Task: Host a "Marketplace Feedback Forum" for discussions.
Action: Mouse pressed left at (970, 170)
Screenshot: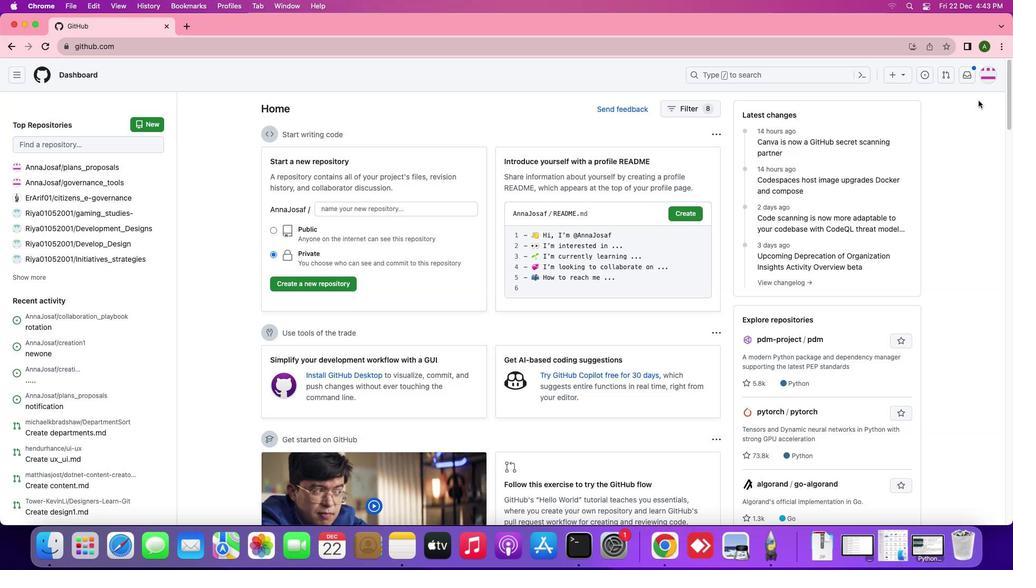 
Action: Mouse moved to (983, 76)
Screenshot: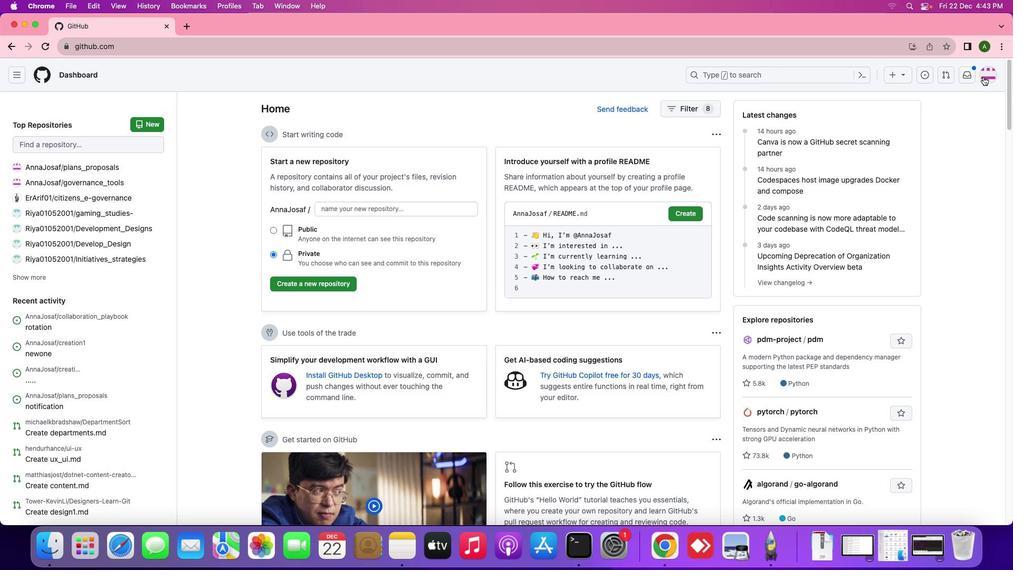 
Action: Mouse pressed left at (983, 76)
Screenshot: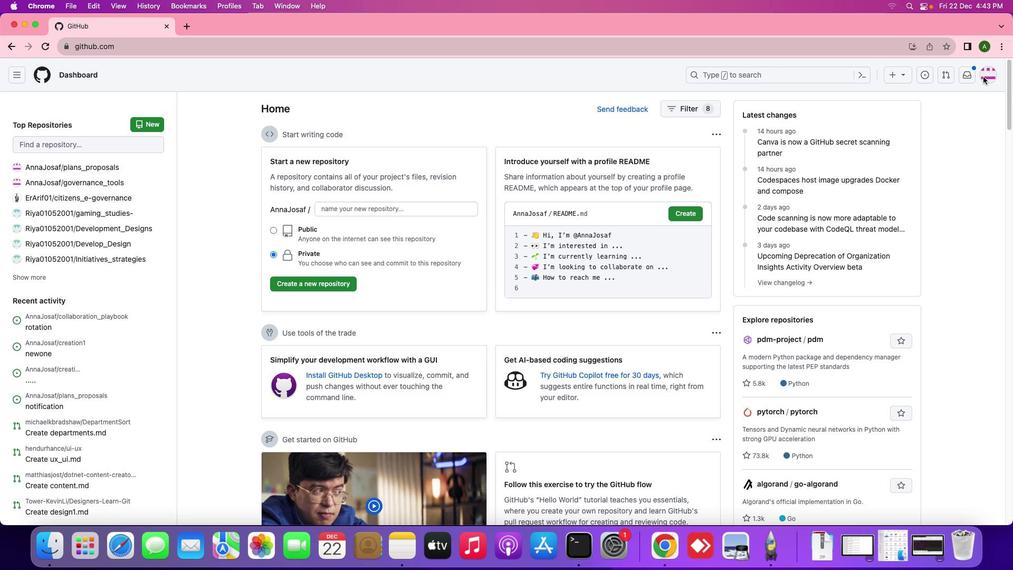 
Action: Mouse moved to (904, 168)
Screenshot: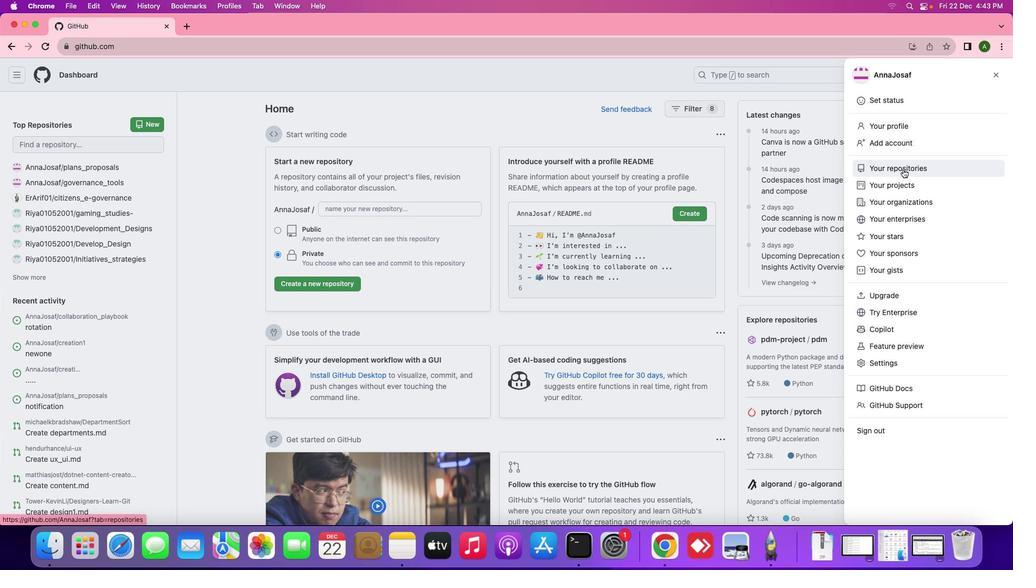 
Action: Mouse pressed left at (904, 168)
Screenshot: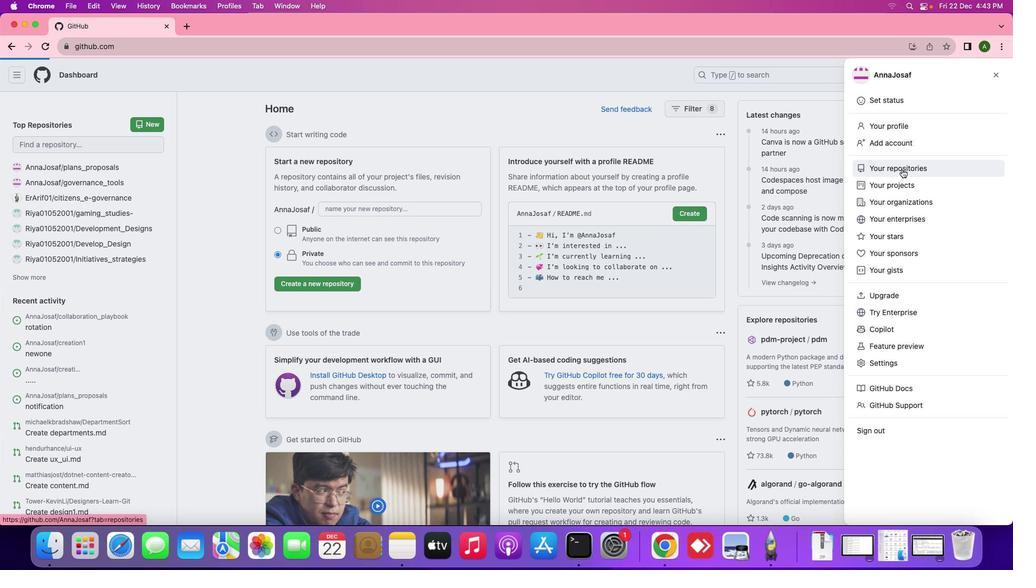 
Action: Mouse moved to (368, 301)
Screenshot: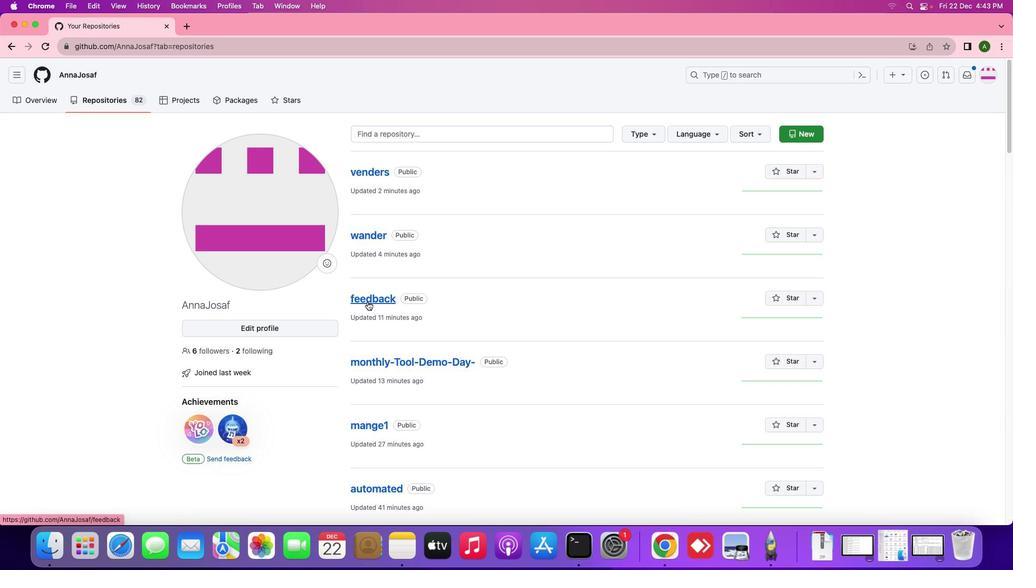
Action: Mouse pressed left at (368, 301)
Screenshot: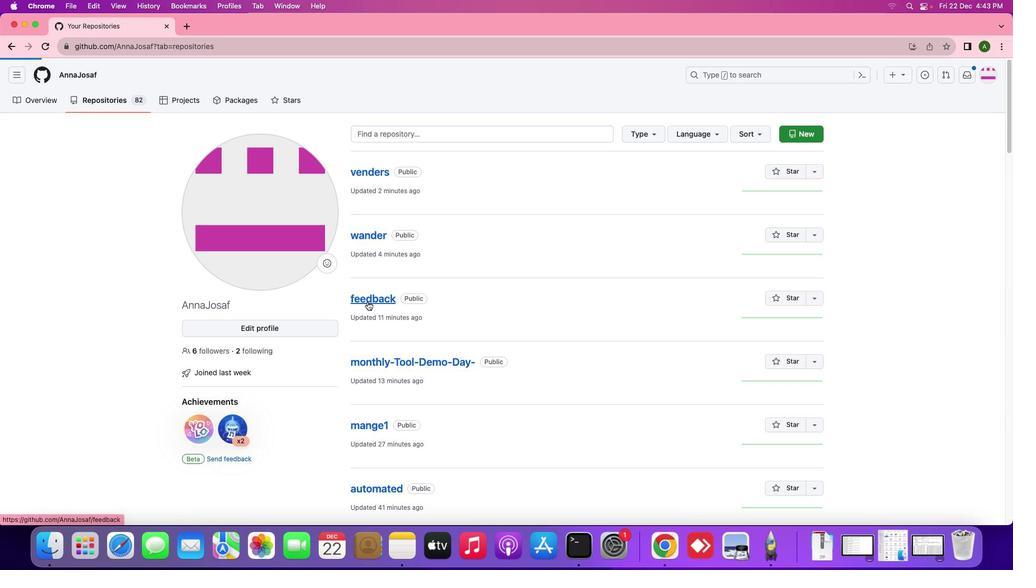 
Action: Mouse moved to (446, 102)
Screenshot: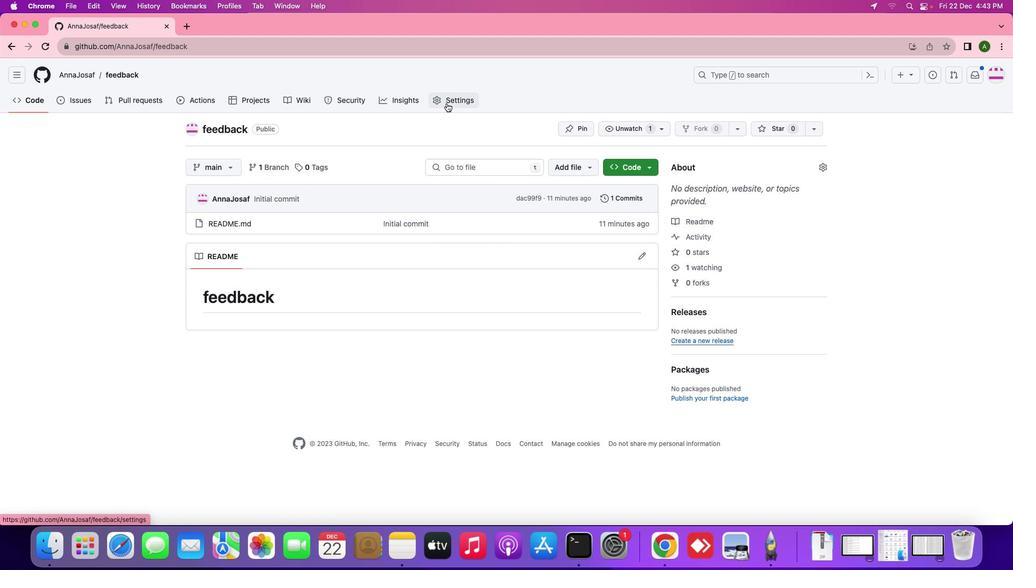 
Action: Mouse pressed left at (446, 102)
Screenshot: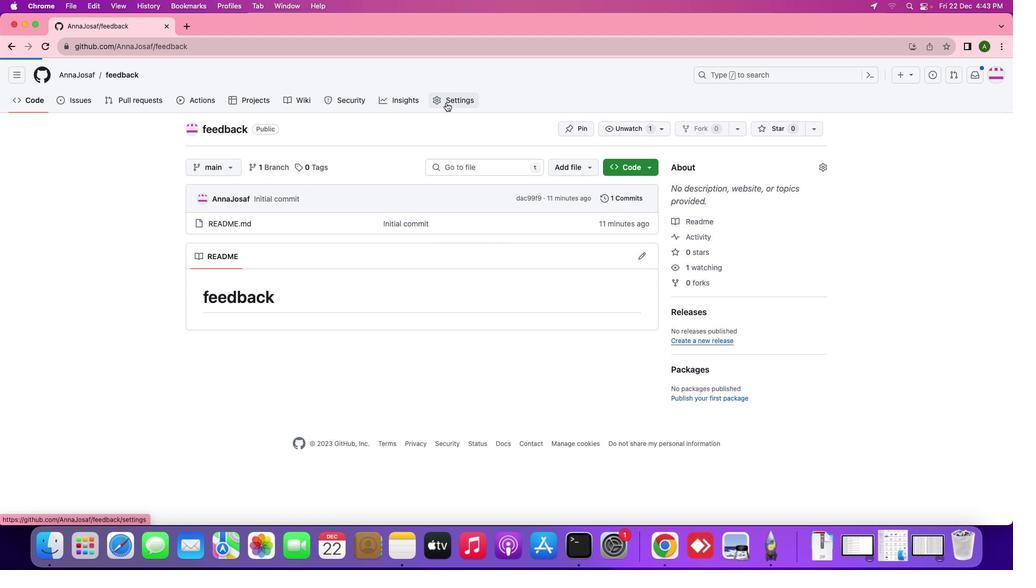 
Action: Mouse moved to (432, 413)
Screenshot: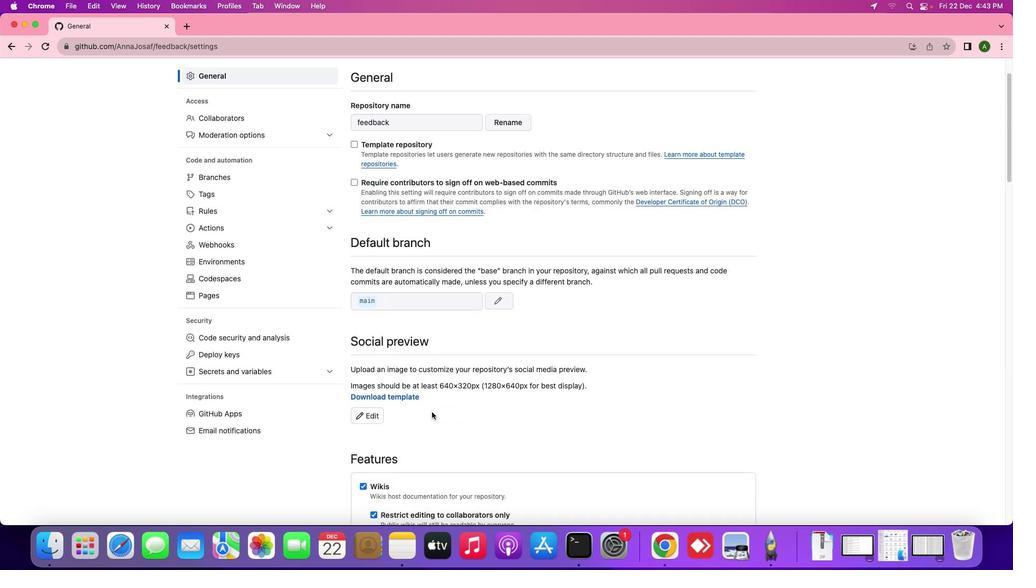 
Action: Mouse scrolled (432, 413) with delta (0, 0)
Screenshot: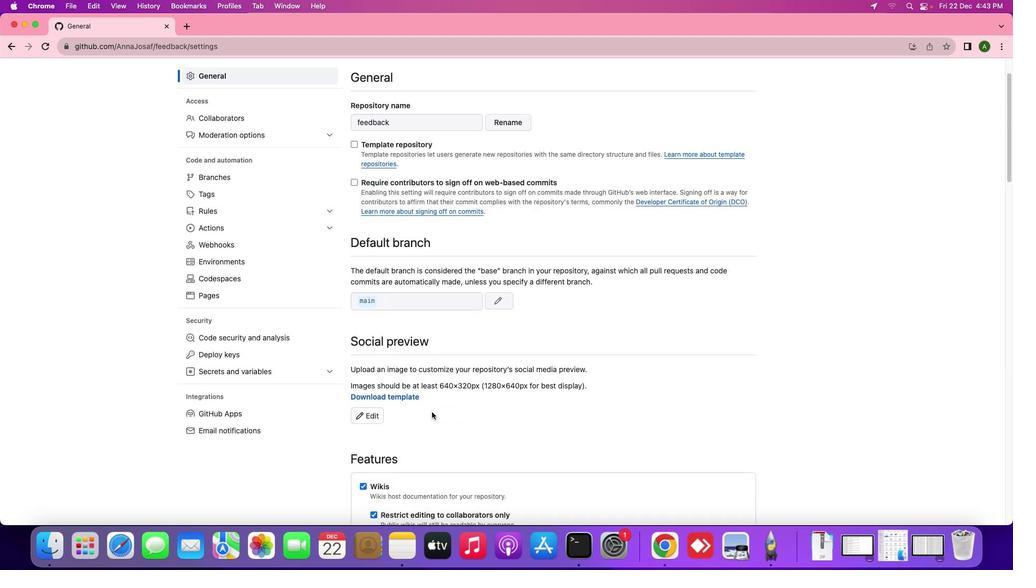
Action: Mouse moved to (432, 412)
Screenshot: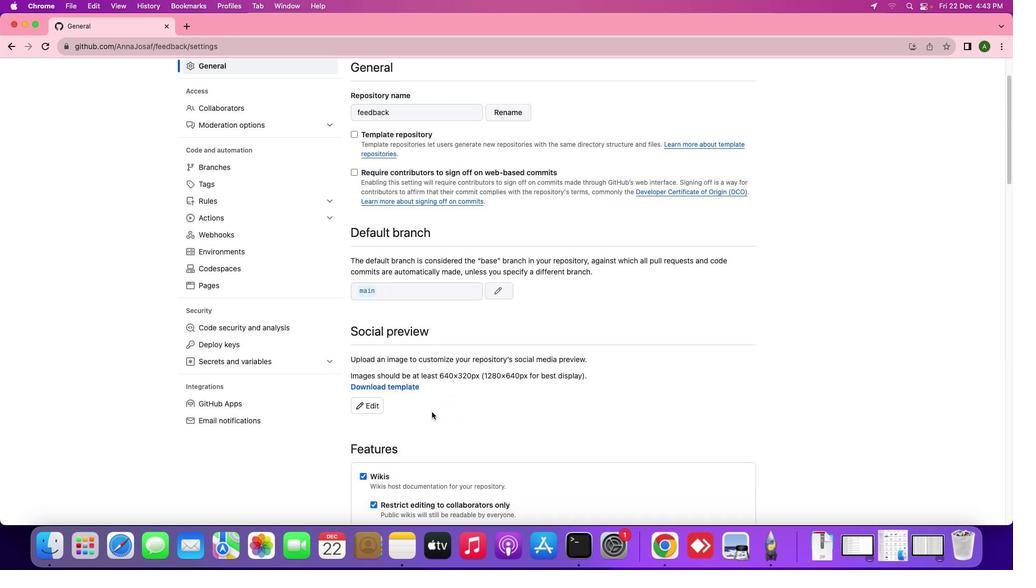 
Action: Mouse scrolled (432, 412) with delta (0, 0)
Screenshot: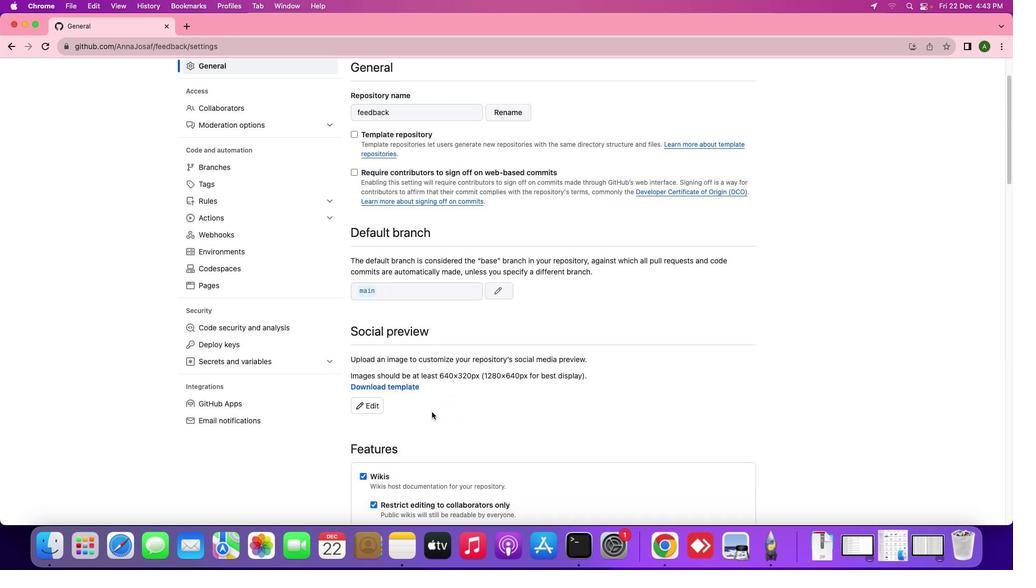 
Action: Mouse moved to (432, 412)
Screenshot: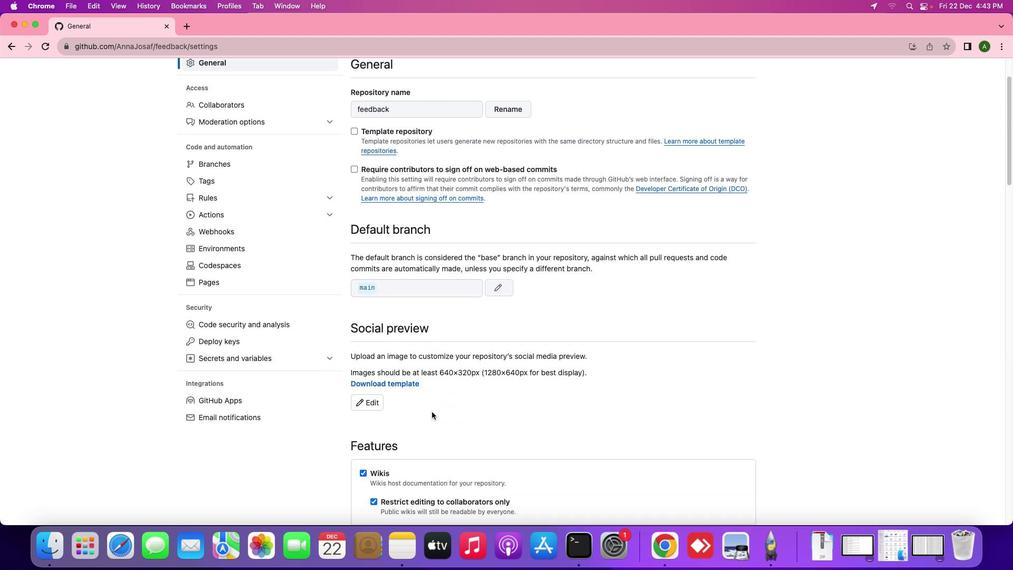 
Action: Mouse scrolled (432, 412) with delta (0, -1)
Screenshot: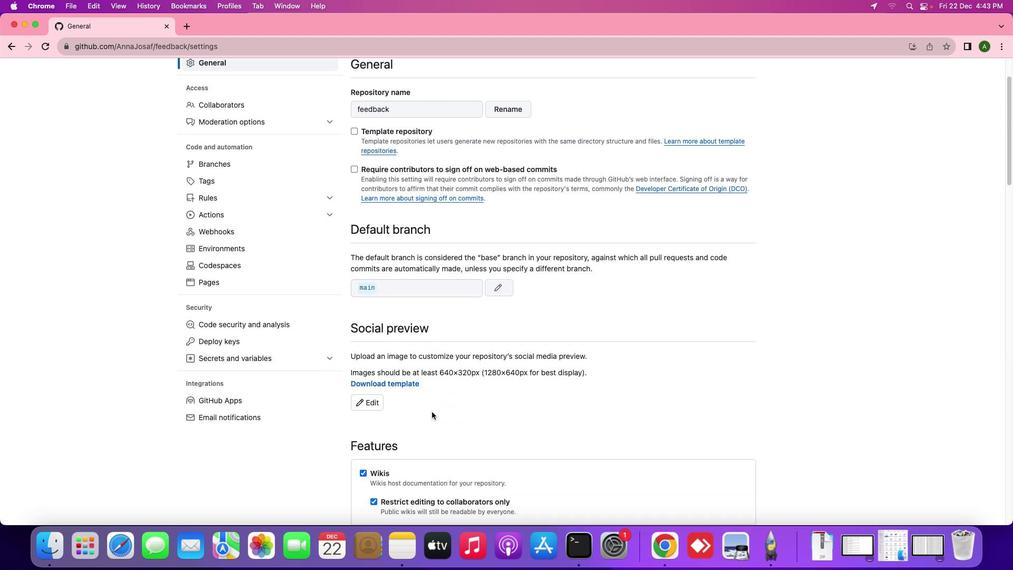 
Action: Mouse moved to (432, 409)
Screenshot: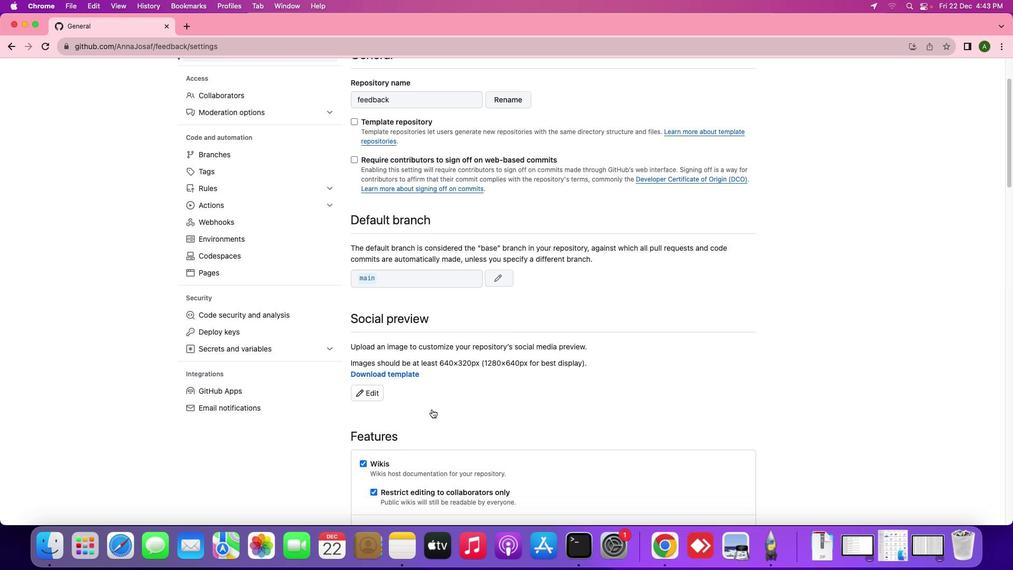 
Action: Mouse scrolled (432, 409) with delta (0, 0)
Screenshot: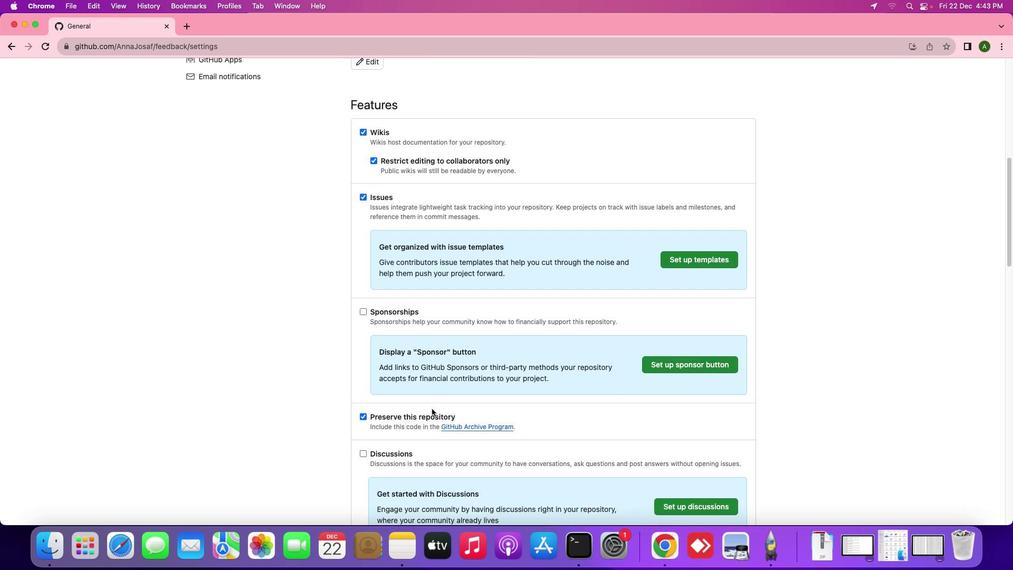 
Action: Mouse scrolled (432, 409) with delta (0, 0)
Screenshot: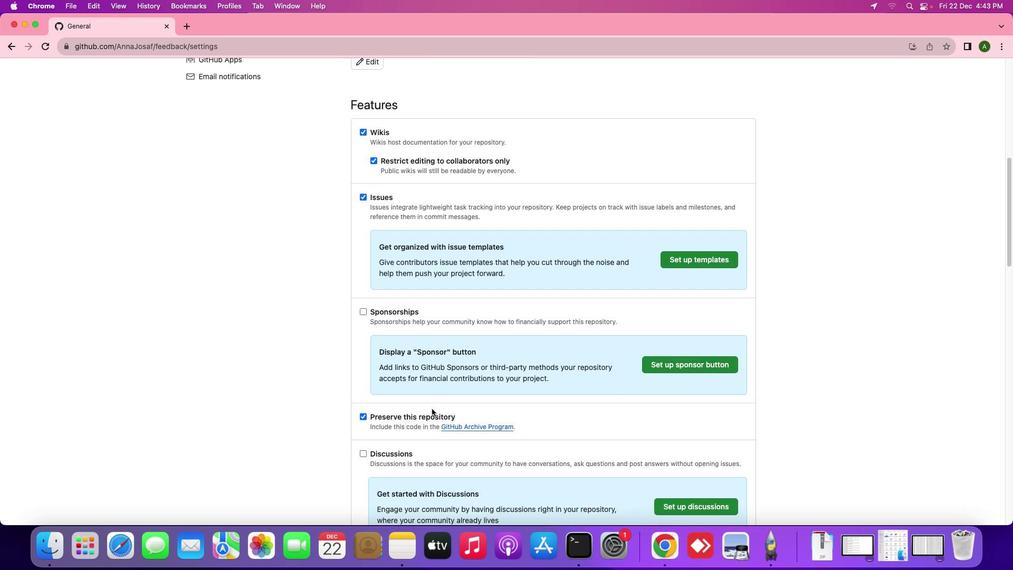 
Action: Mouse scrolled (432, 409) with delta (0, -1)
Screenshot: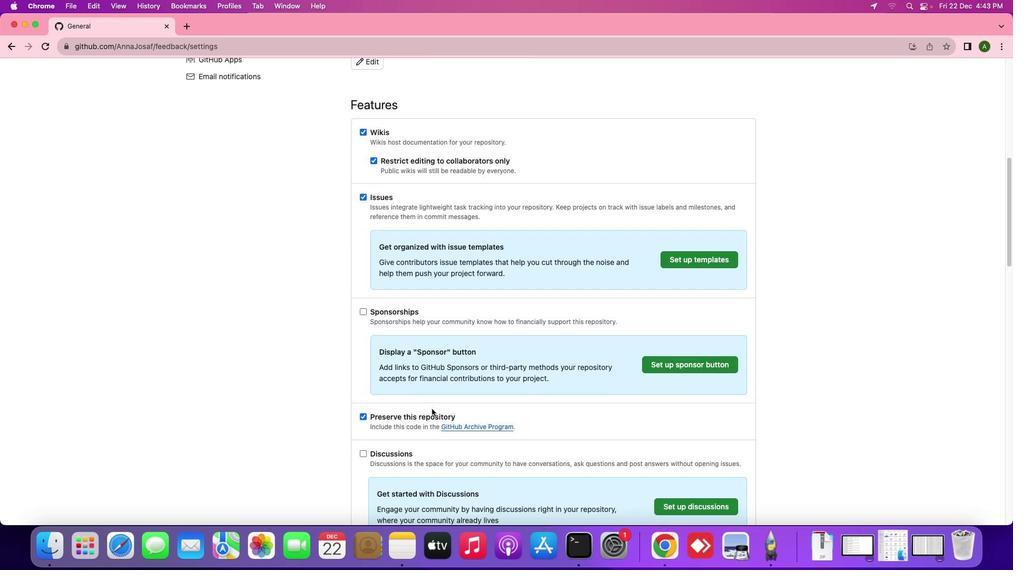 
Action: Mouse scrolled (432, 409) with delta (0, -2)
Screenshot: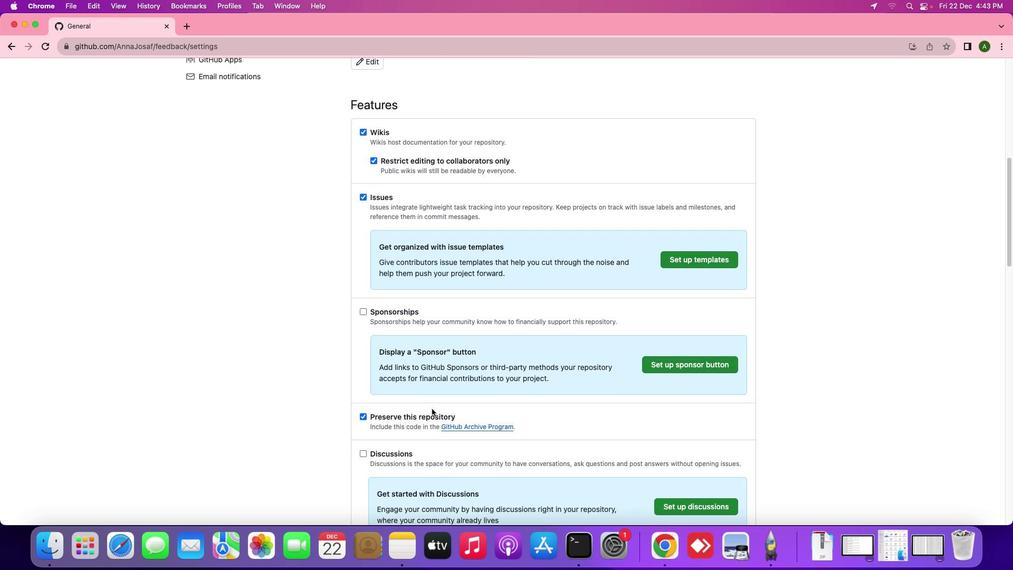 
Action: Mouse scrolled (432, 409) with delta (0, -2)
Screenshot: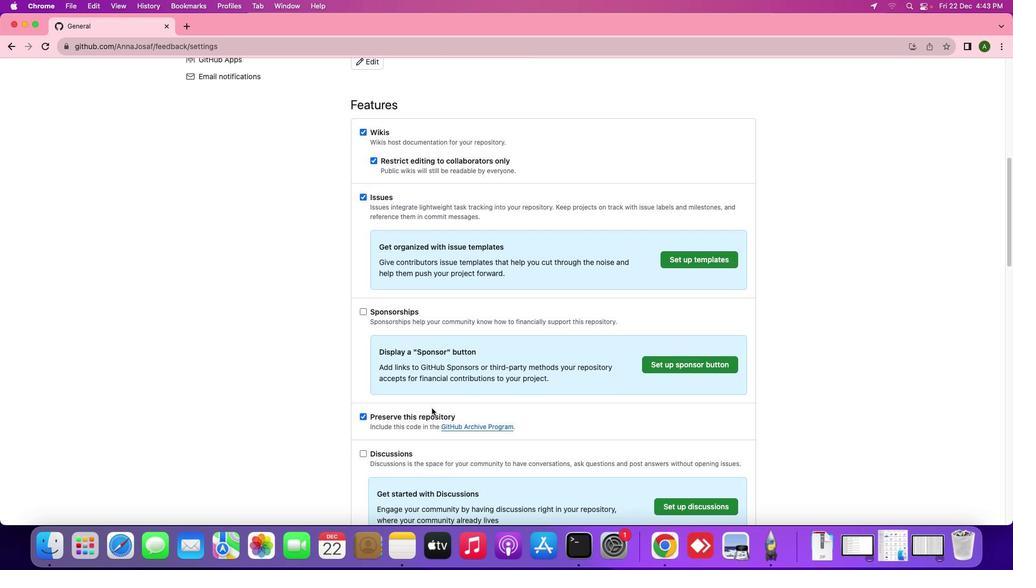 
Action: Mouse moved to (410, 359)
Screenshot: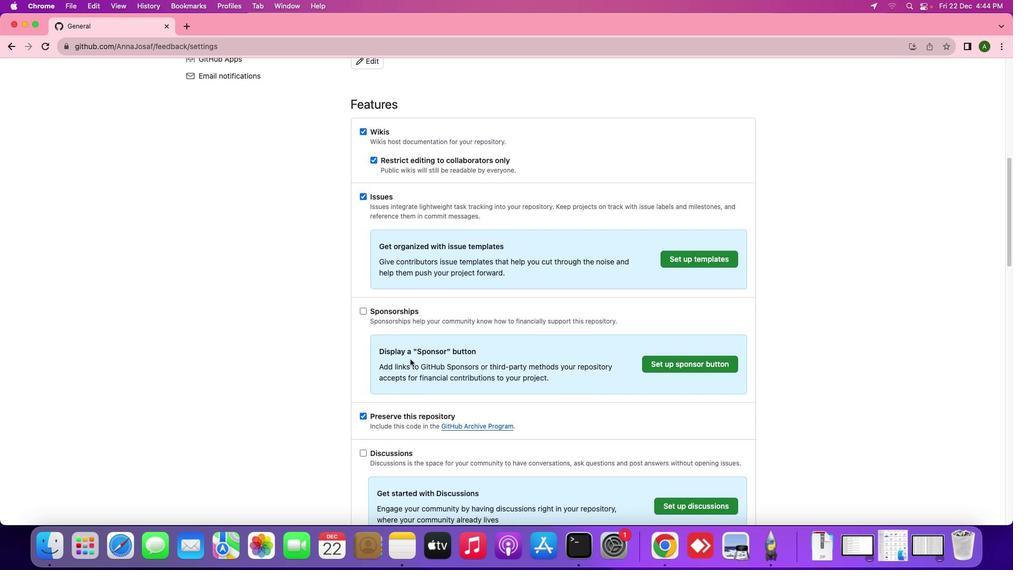 
Action: Mouse scrolled (410, 359) with delta (0, 0)
Screenshot: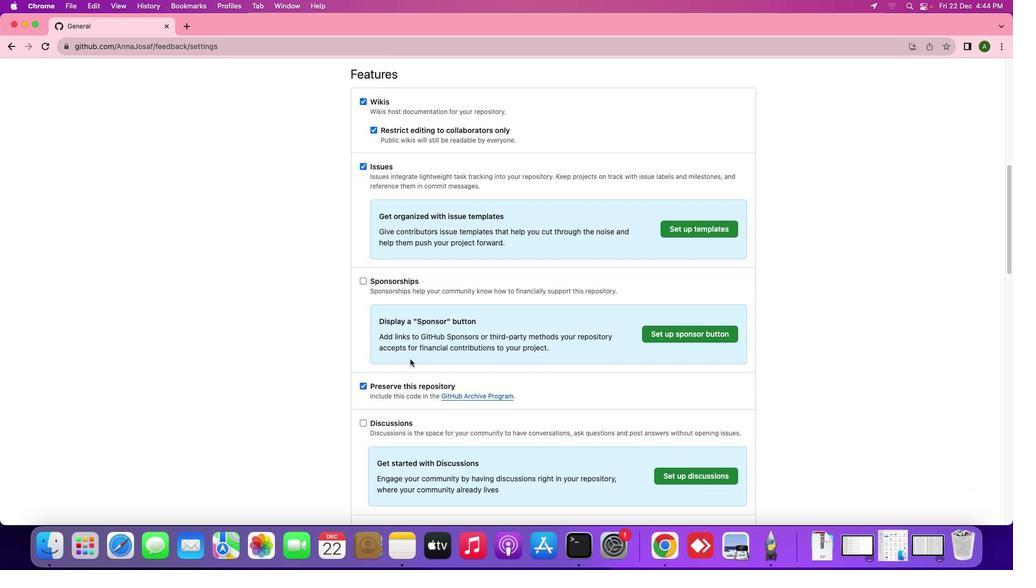 
Action: Mouse scrolled (410, 359) with delta (0, 0)
Screenshot: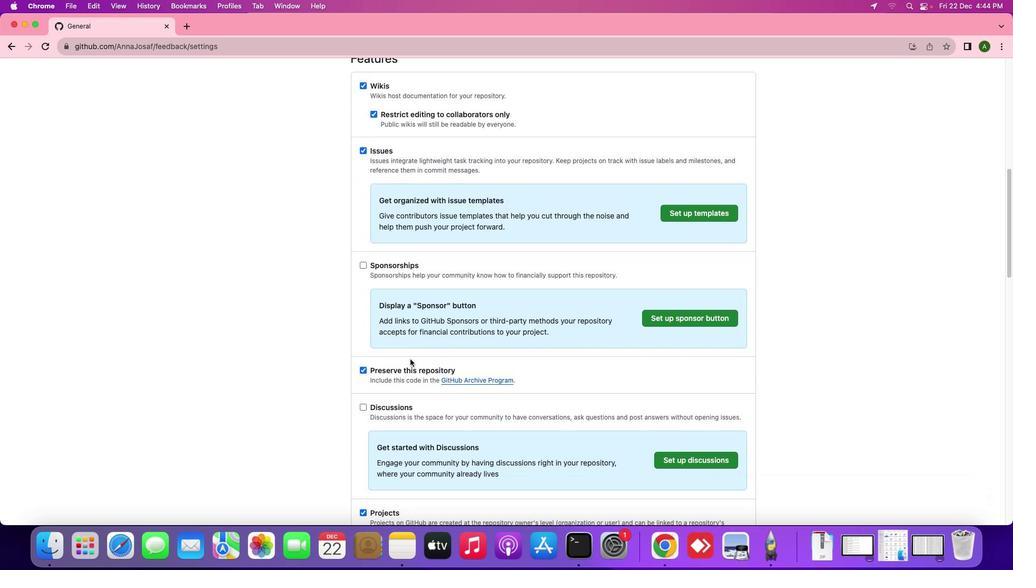 
Action: Mouse scrolled (410, 359) with delta (0, 0)
Screenshot: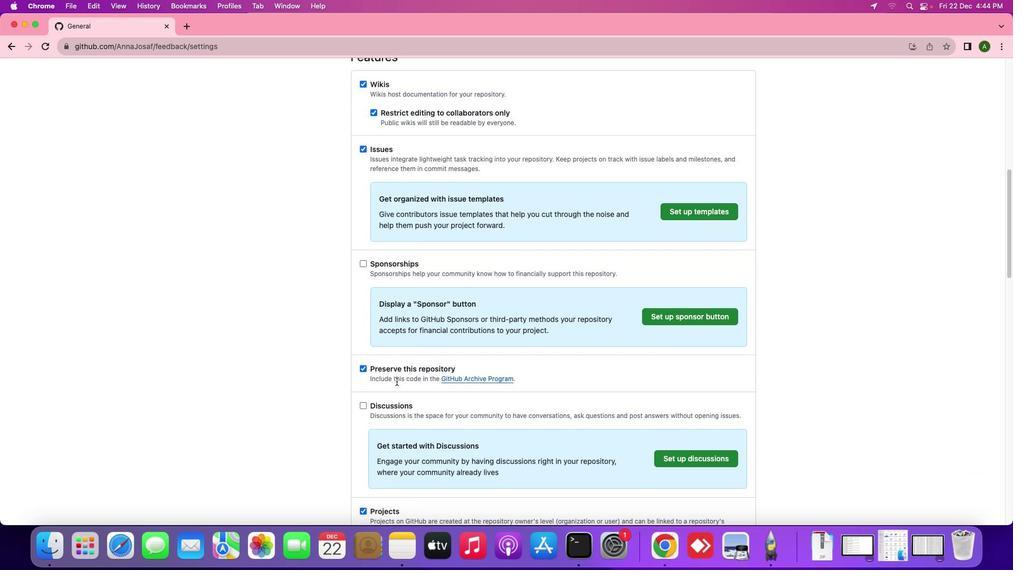 
Action: Mouse moved to (361, 405)
Screenshot: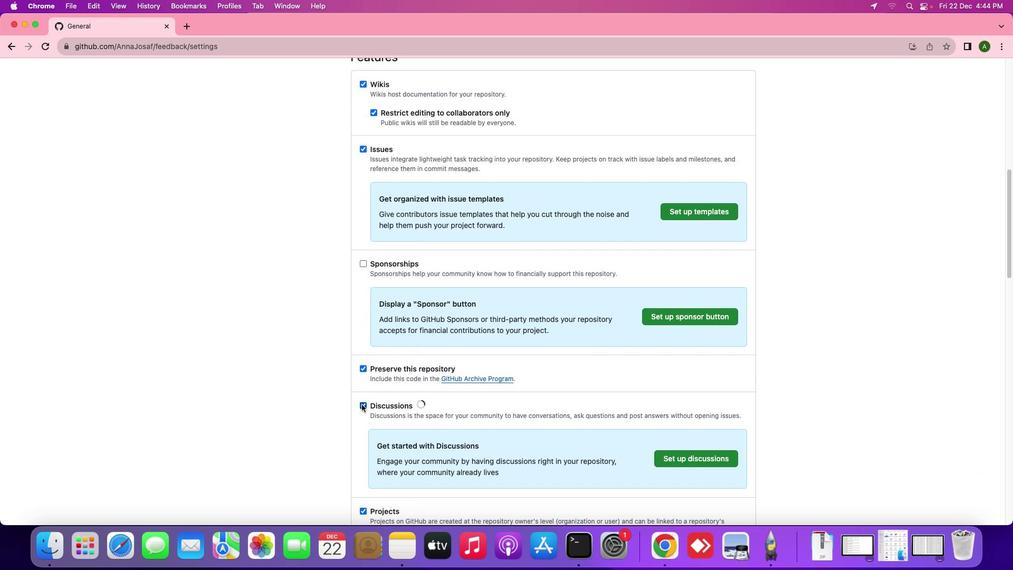 
Action: Mouse pressed left at (361, 405)
Screenshot: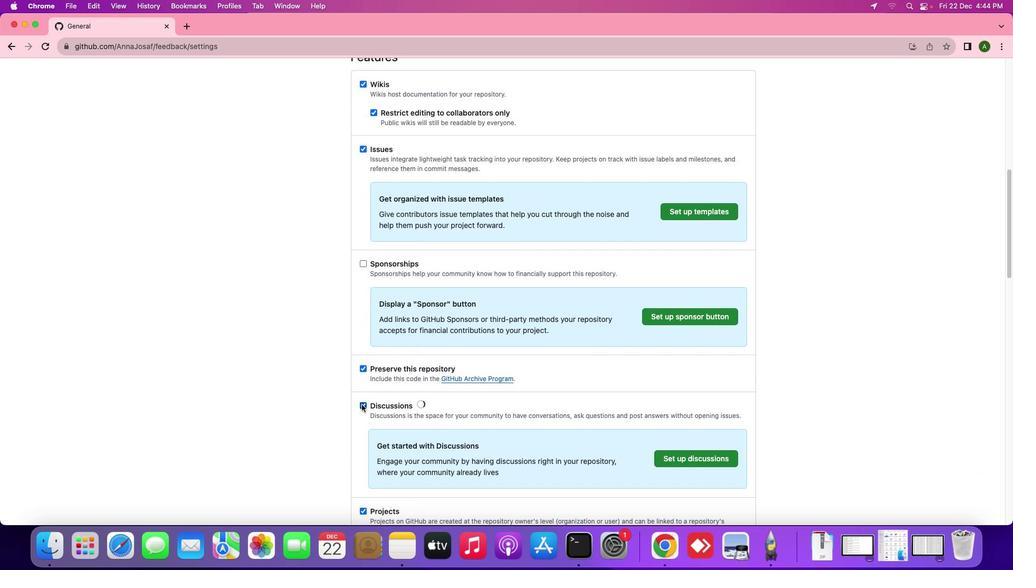 
Action: Mouse moved to (407, 388)
Screenshot: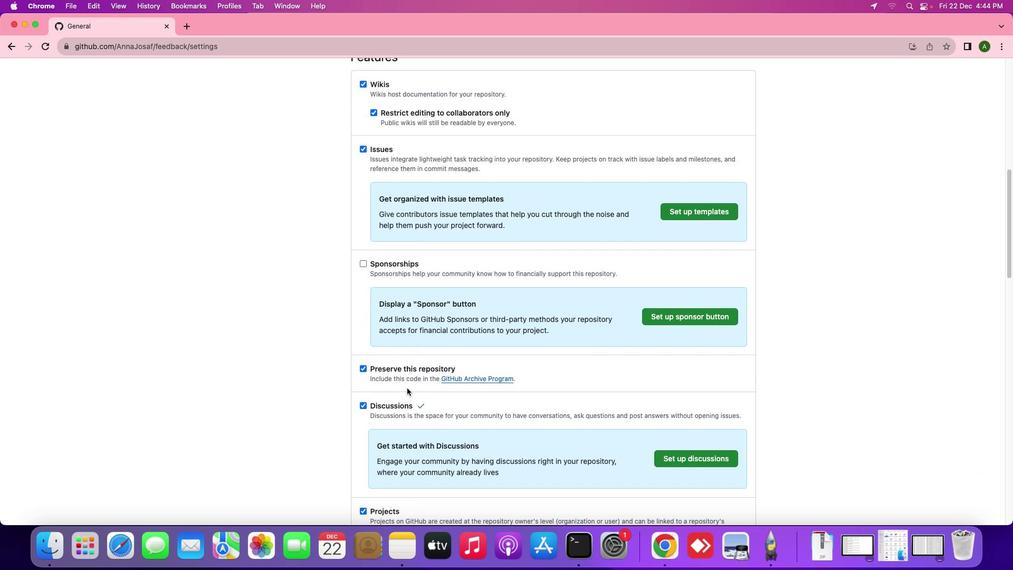 
Action: Mouse scrolled (407, 388) with delta (0, 0)
Screenshot: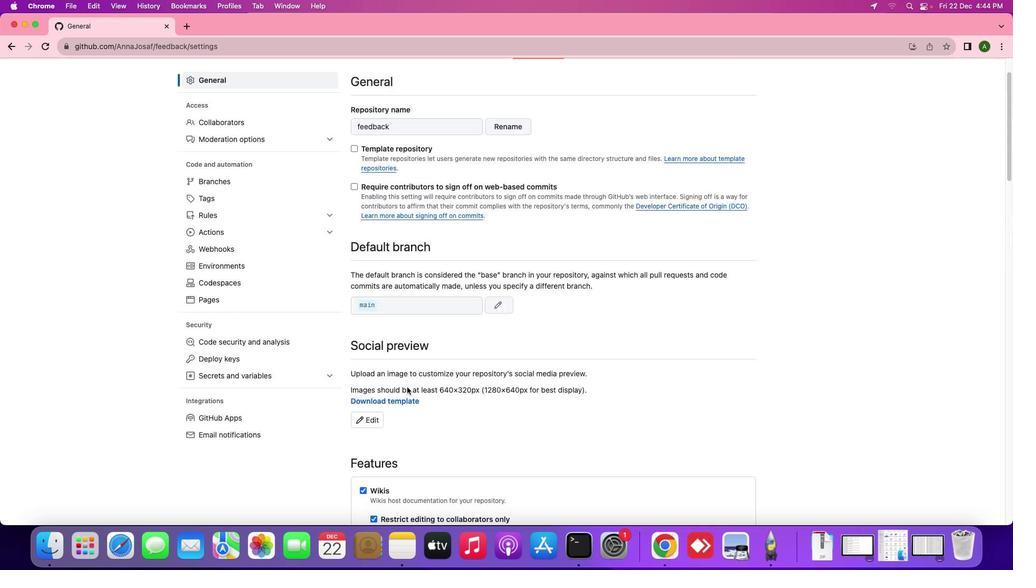 
Action: Mouse scrolled (407, 388) with delta (0, 0)
Screenshot: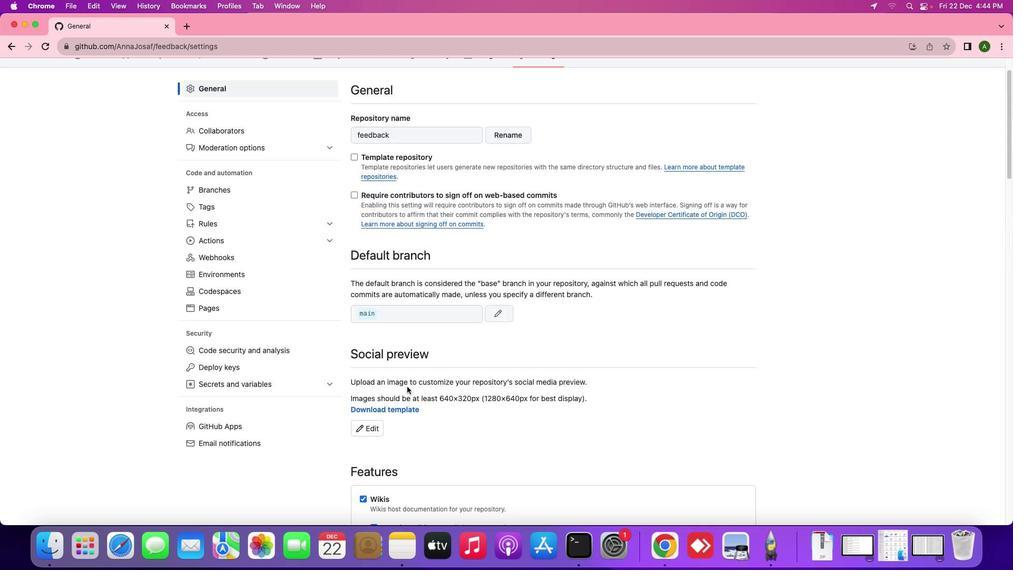 
Action: Mouse scrolled (407, 388) with delta (0, 1)
Screenshot: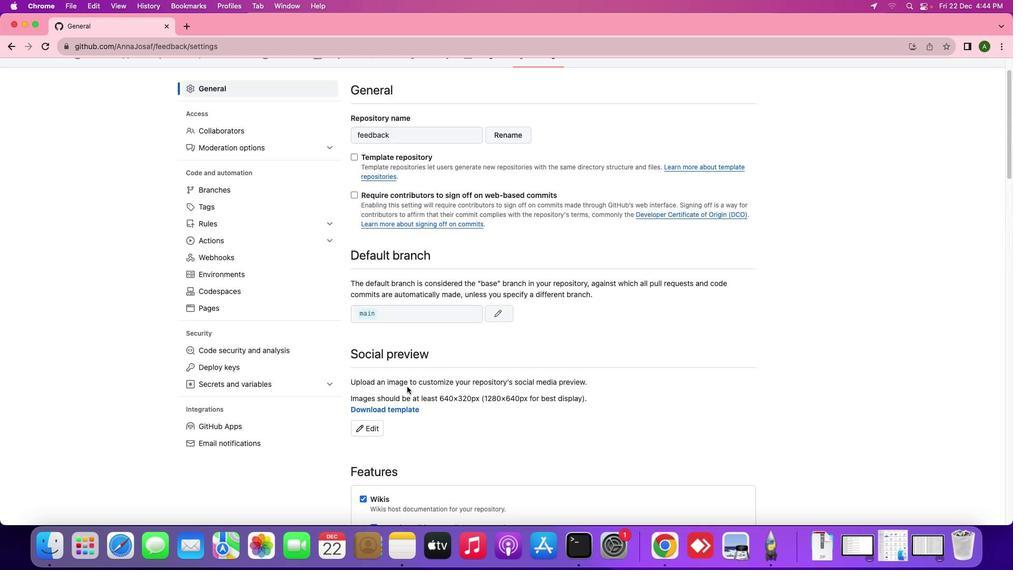 
Action: Mouse scrolled (407, 388) with delta (0, 2)
Screenshot: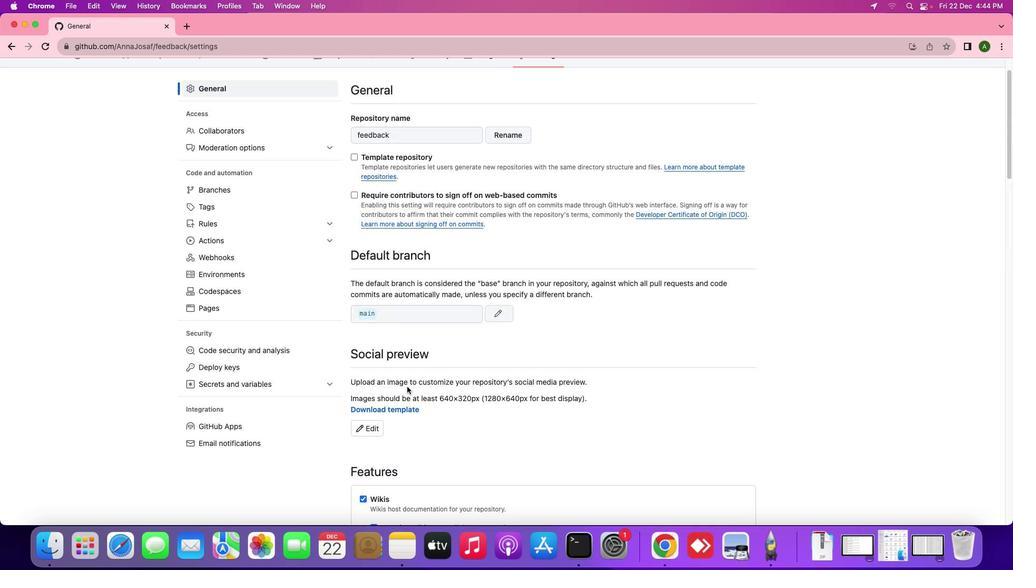 
Action: Mouse scrolled (407, 388) with delta (0, 2)
Screenshot: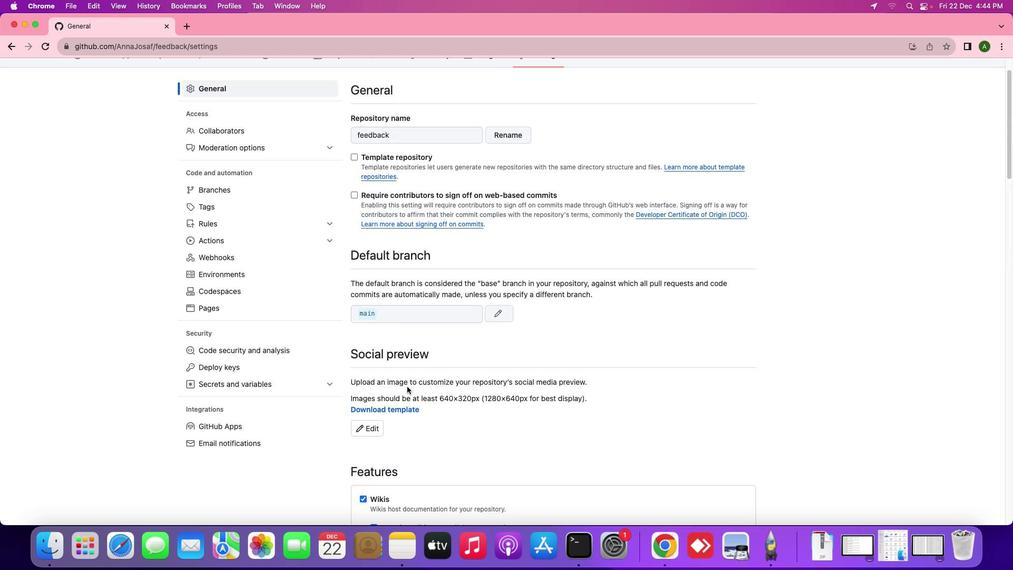 
Action: Mouse scrolled (407, 388) with delta (0, 3)
Screenshot: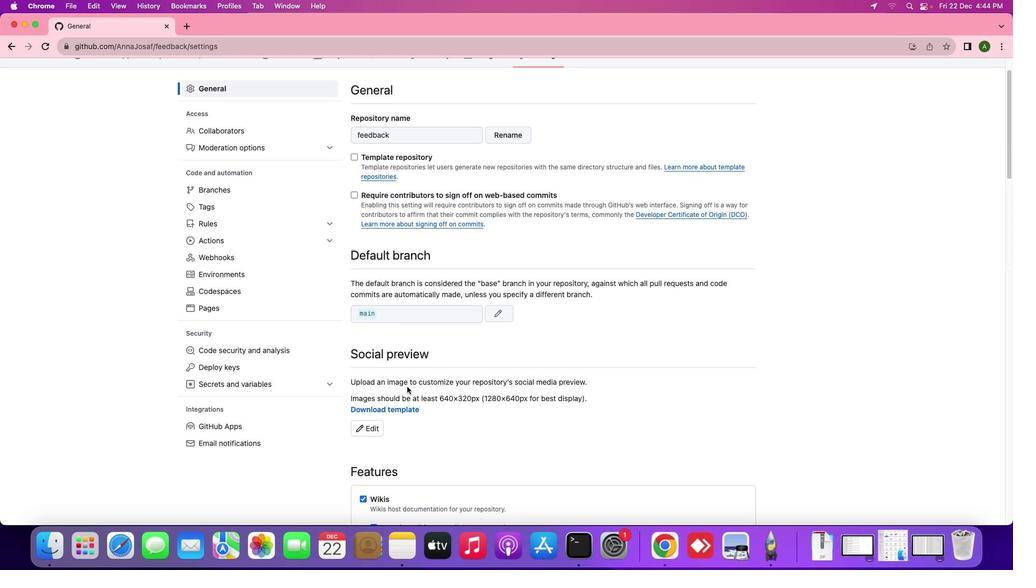 
Action: Mouse moved to (407, 387)
Screenshot: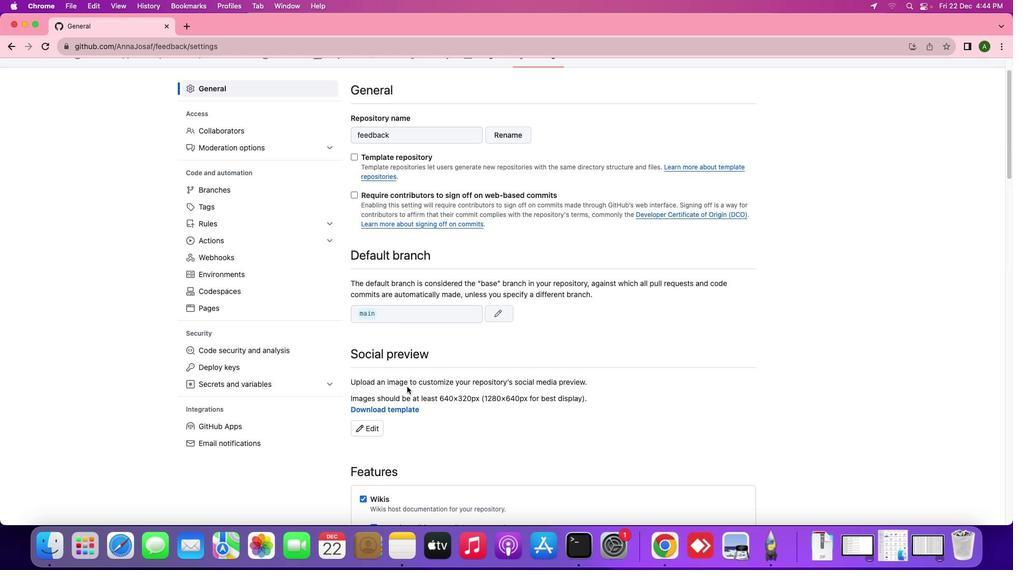 
Action: Mouse scrolled (407, 387) with delta (0, 0)
Screenshot: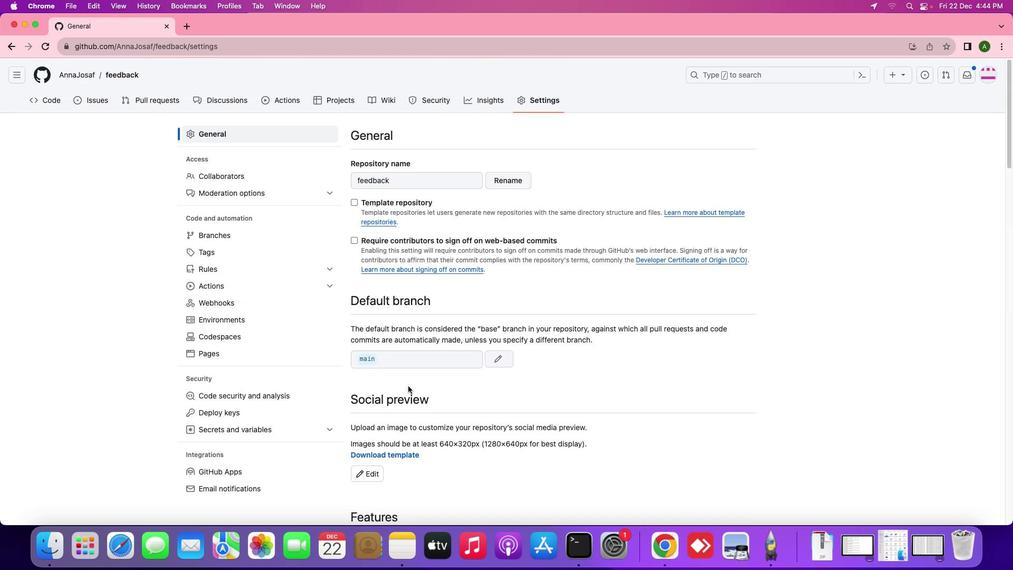 
Action: Mouse scrolled (407, 387) with delta (0, 0)
Screenshot: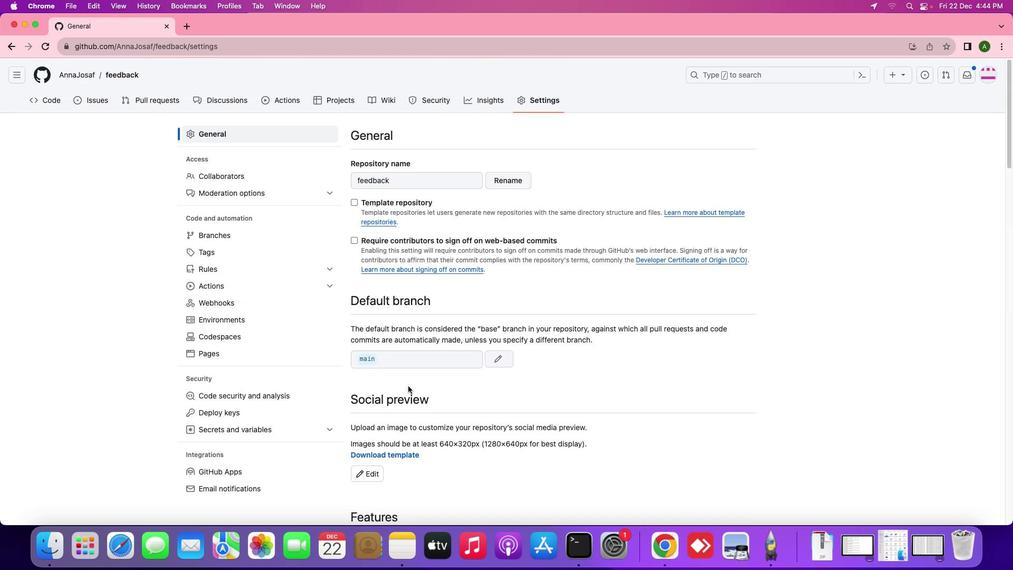 
Action: Mouse scrolled (407, 387) with delta (0, 2)
Screenshot: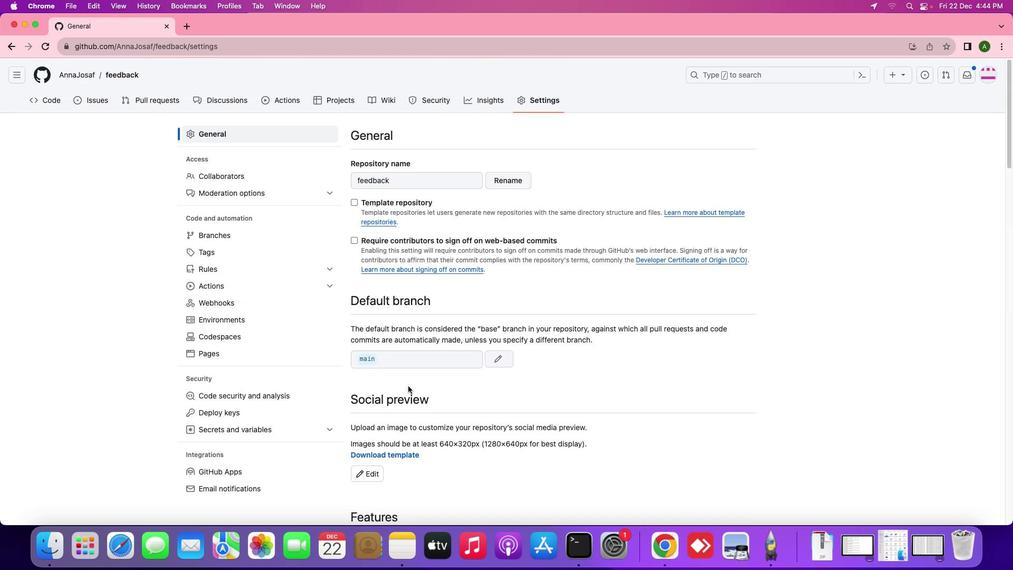
Action: Mouse scrolled (407, 387) with delta (0, 2)
Screenshot: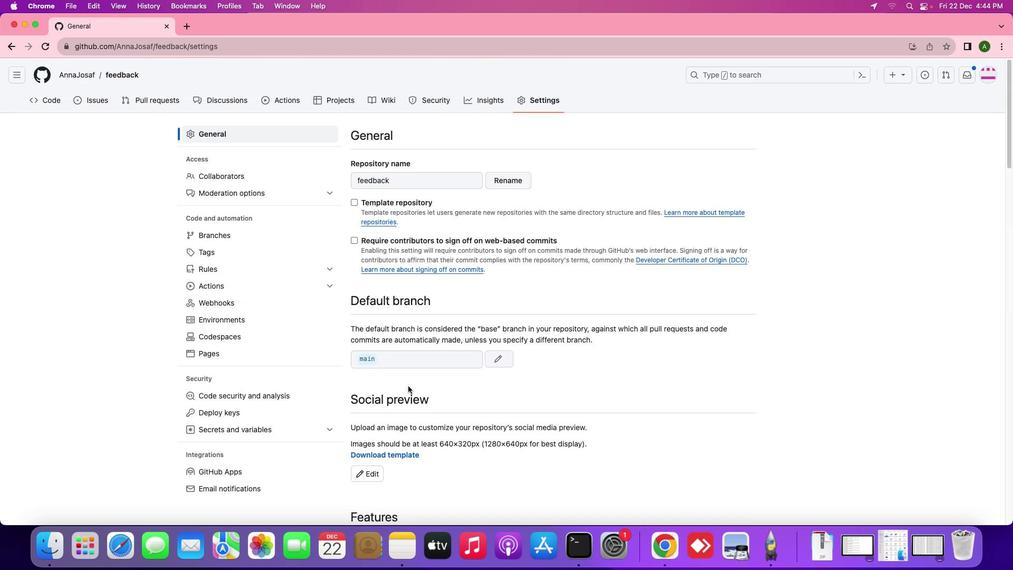 
Action: Mouse scrolled (407, 387) with delta (0, 3)
Screenshot: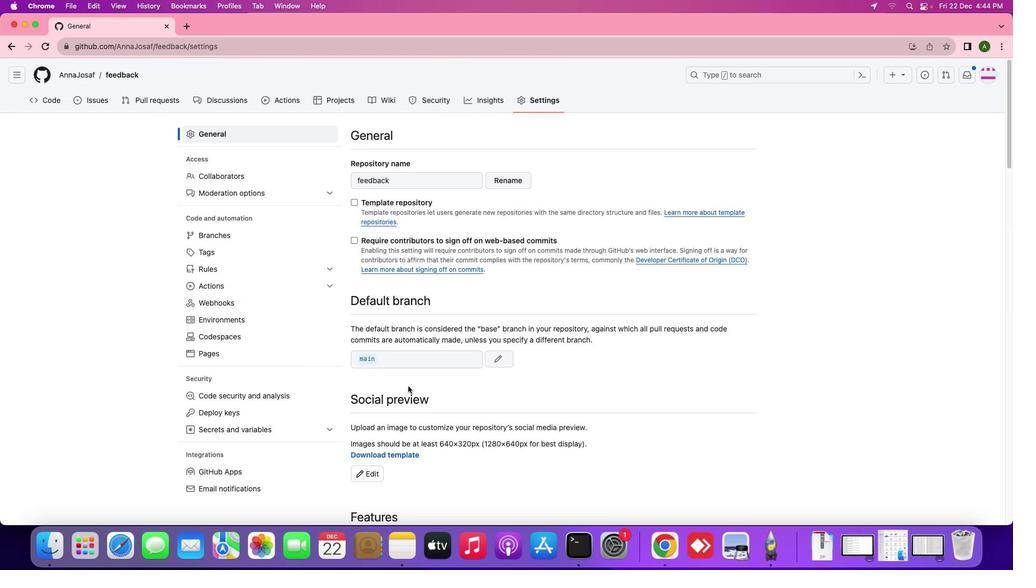 
Action: Mouse moved to (407, 387)
Screenshot: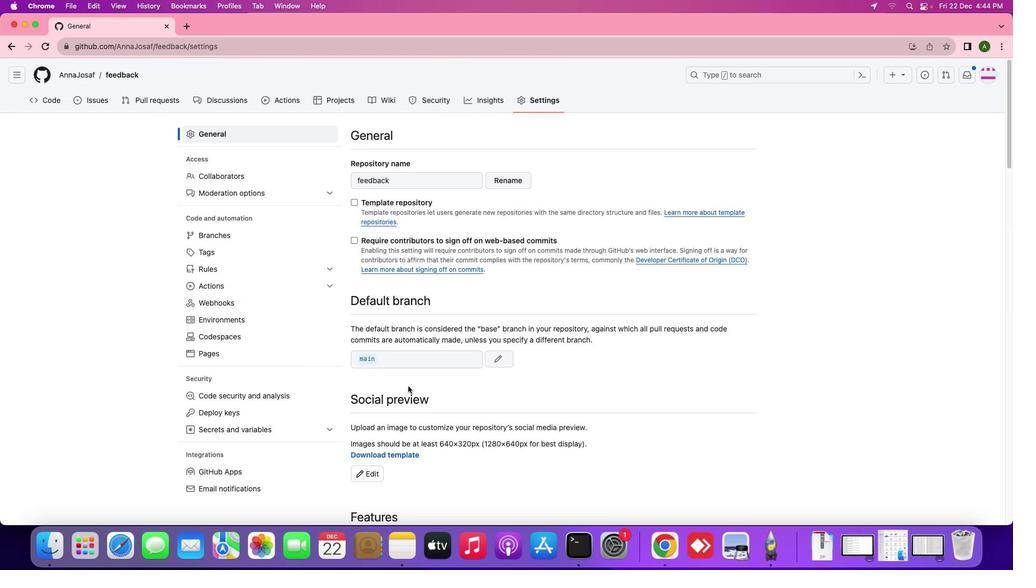 
Action: Mouse scrolled (407, 387) with delta (0, 4)
Screenshot: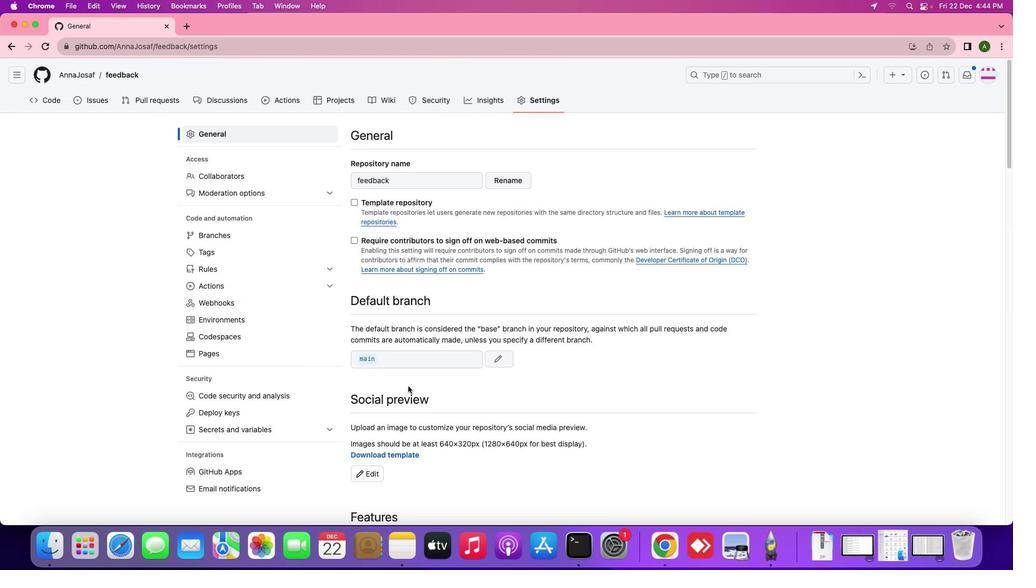 
Action: Mouse moved to (219, 103)
Screenshot: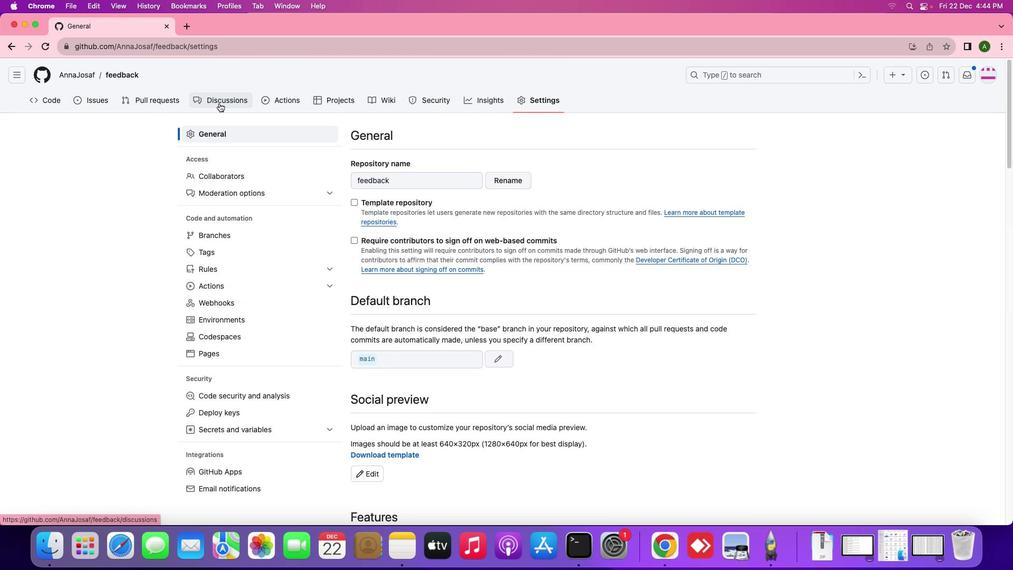 
Action: Mouse pressed left at (219, 103)
Screenshot: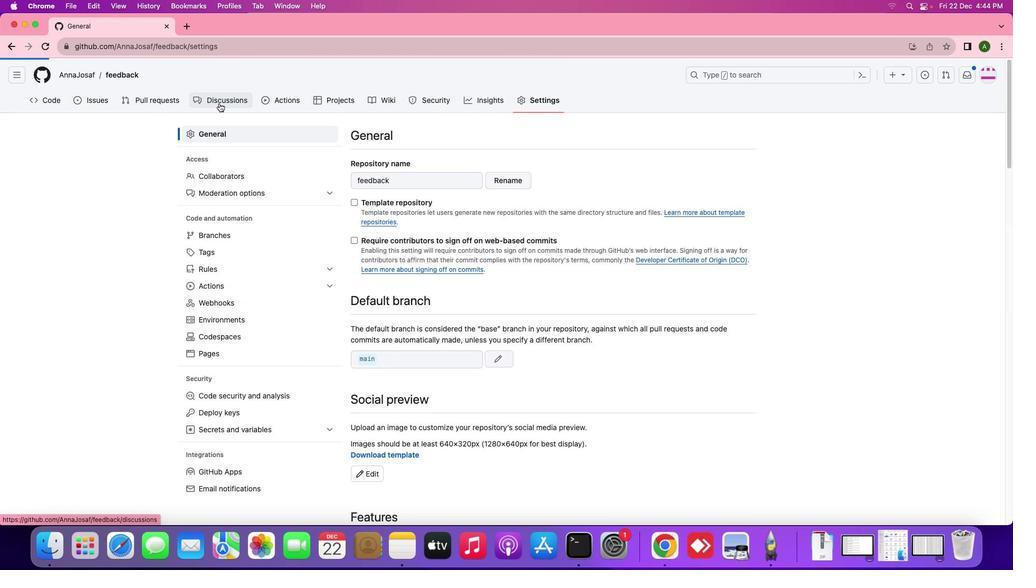 
Action: Mouse moved to (799, 136)
Screenshot: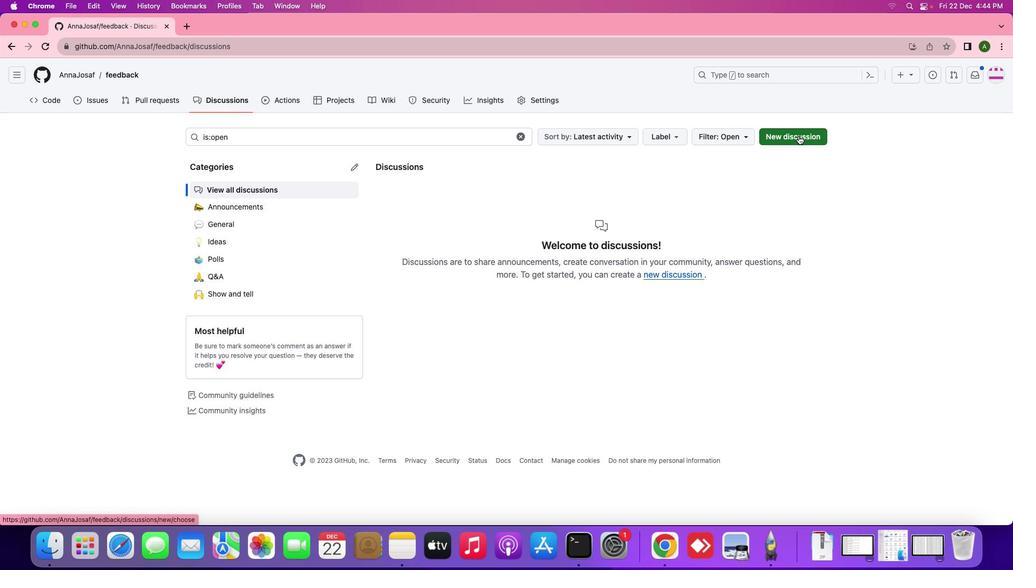 
Action: Mouse pressed left at (799, 136)
Screenshot: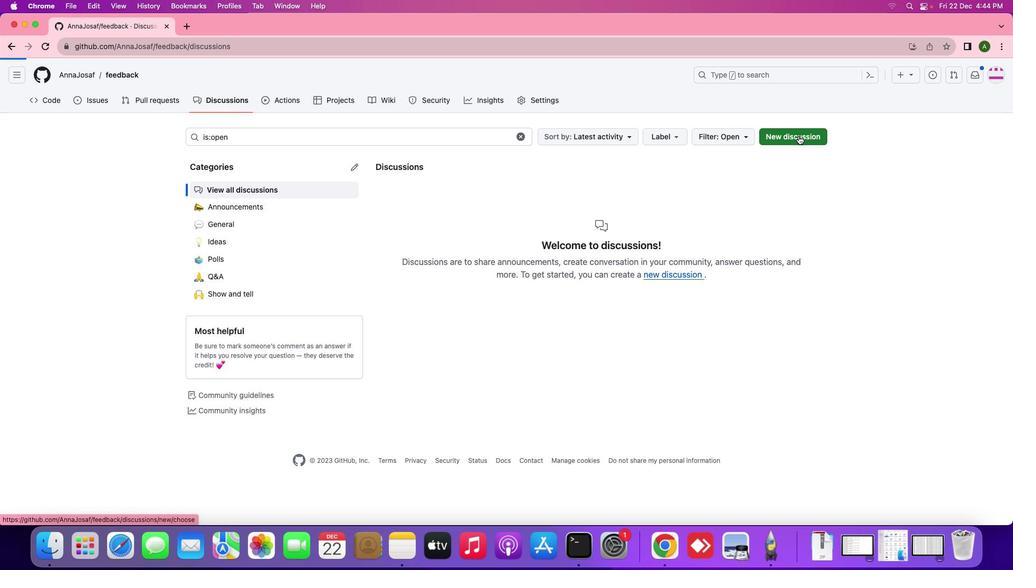 
Action: Mouse moved to (779, 242)
Screenshot: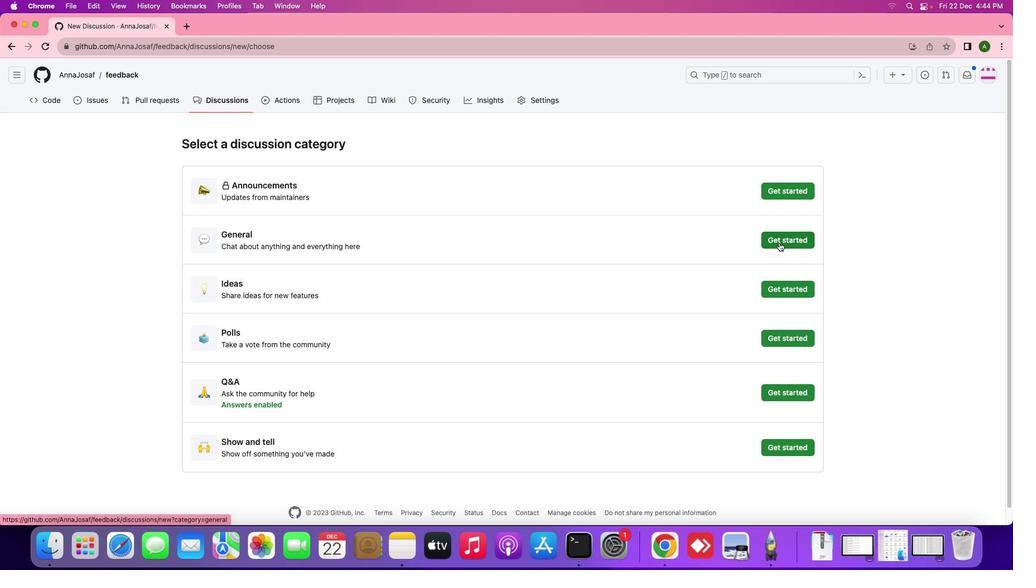 
Action: Mouse pressed left at (779, 242)
Screenshot: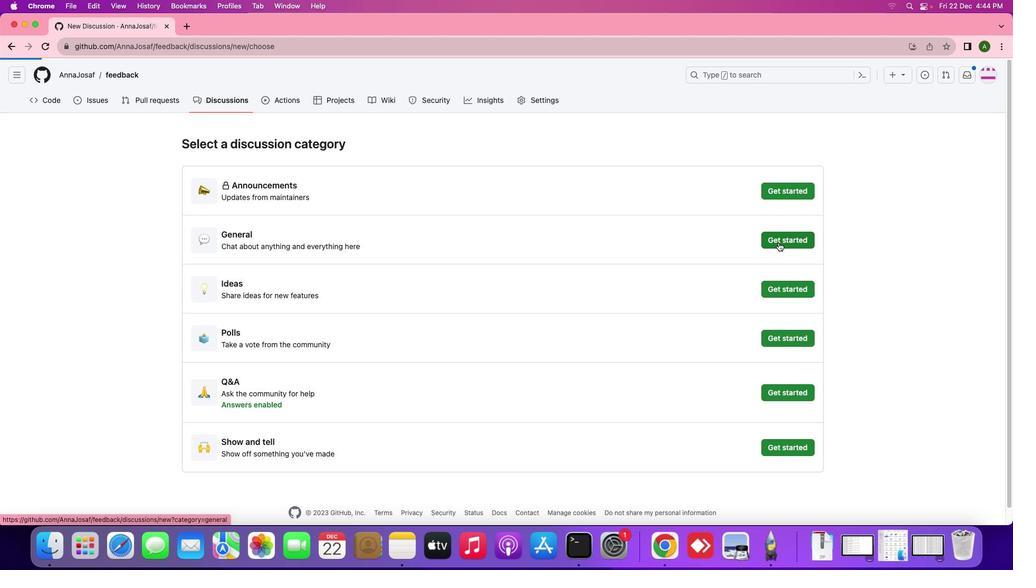
Action: Mouse moved to (316, 231)
Screenshot: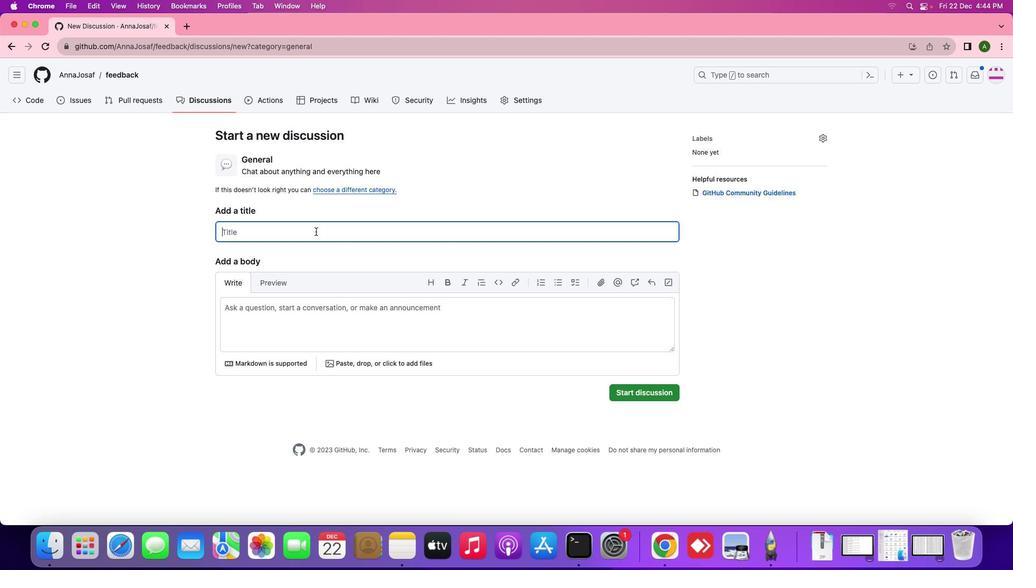 
Action: Mouse pressed left at (316, 231)
Screenshot: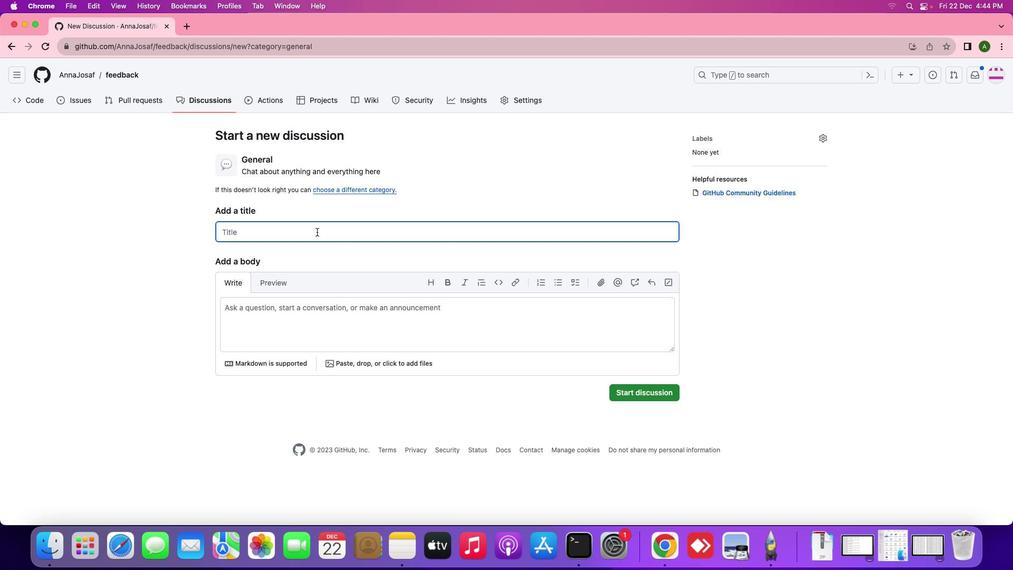 
Action: Mouse moved to (317, 231)
Screenshot: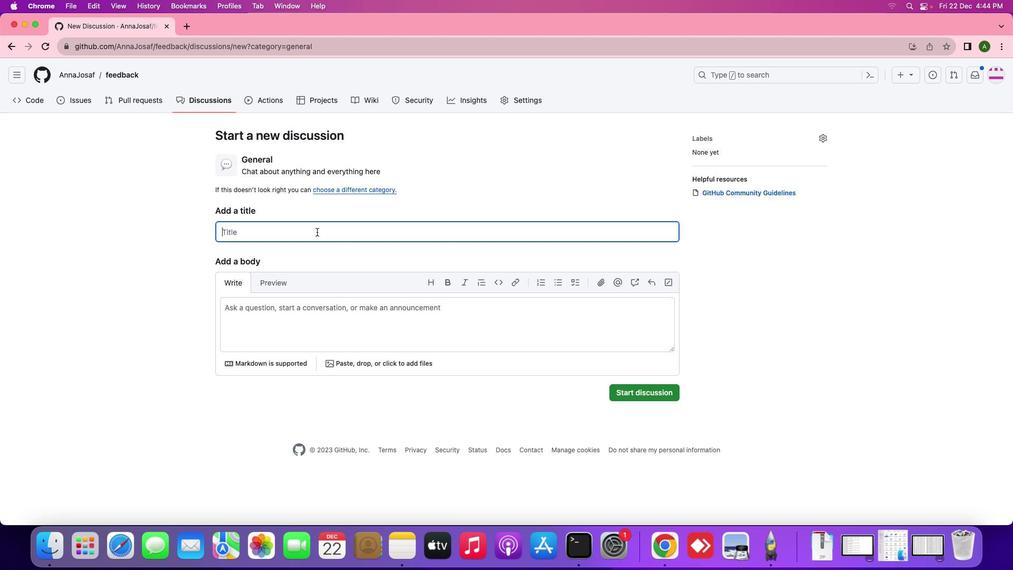 
Action: Key pressed 'h'Key.backspace'm''a''r''k''e''t''p''l''a''c''e'Key.space'f''e''e''d''b''a''c''k'
Screenshot: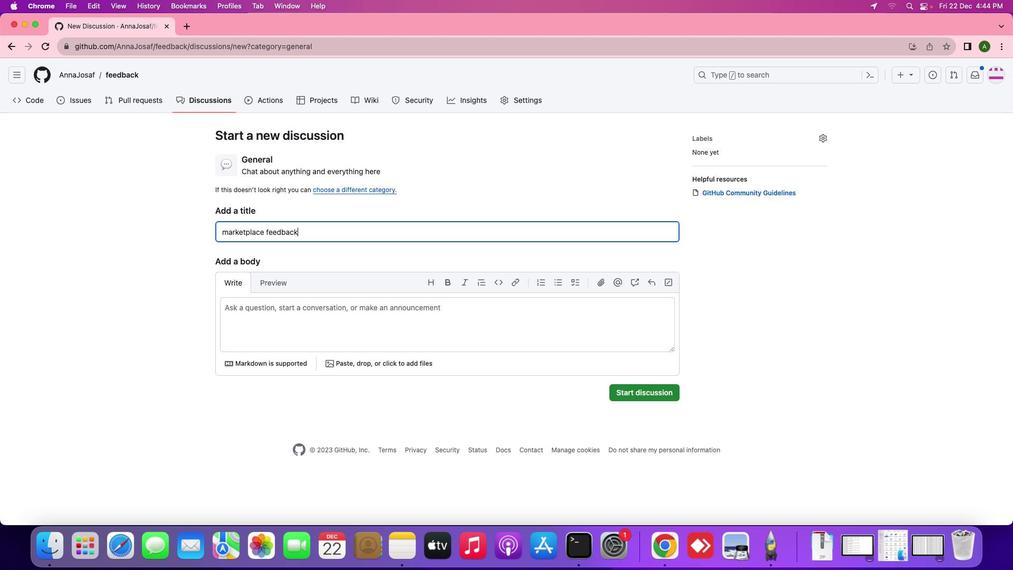 
Action: Mouse moved to (317, 309)
Screenshot: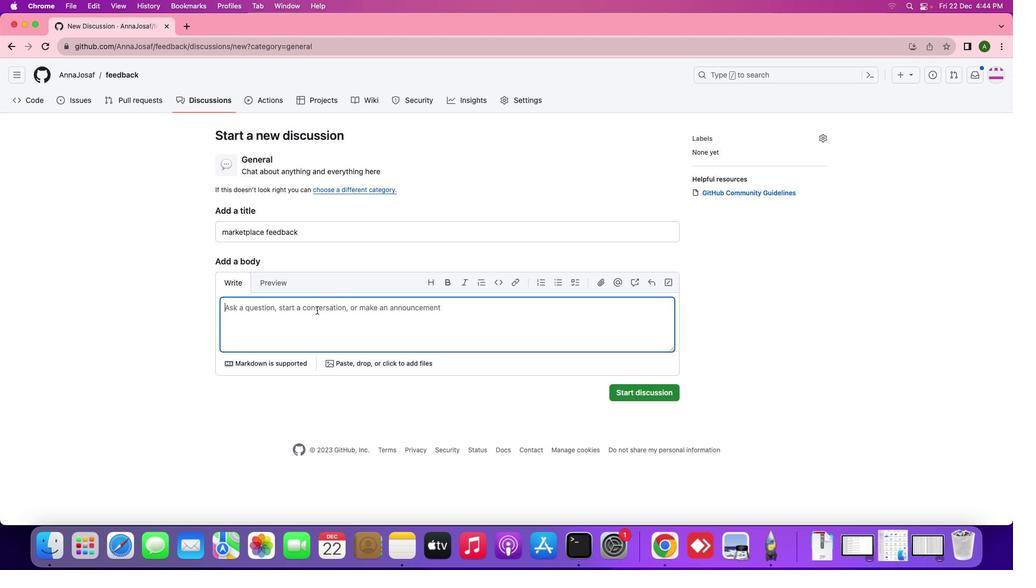
Action: Mouse pressed left at (317, 309)
Screenshot: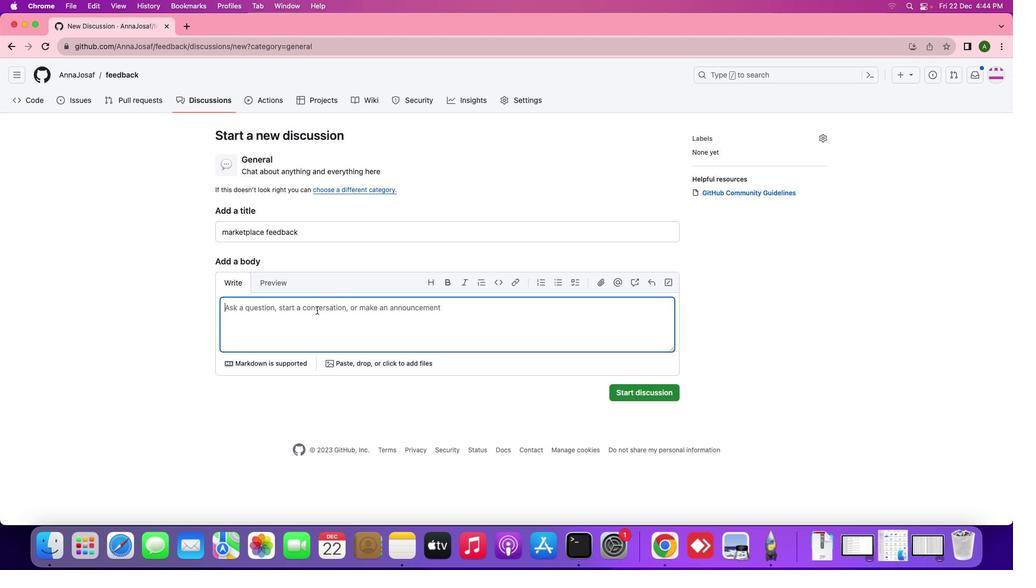 
Action: Mouse moved to (317, 310)
Screenshot: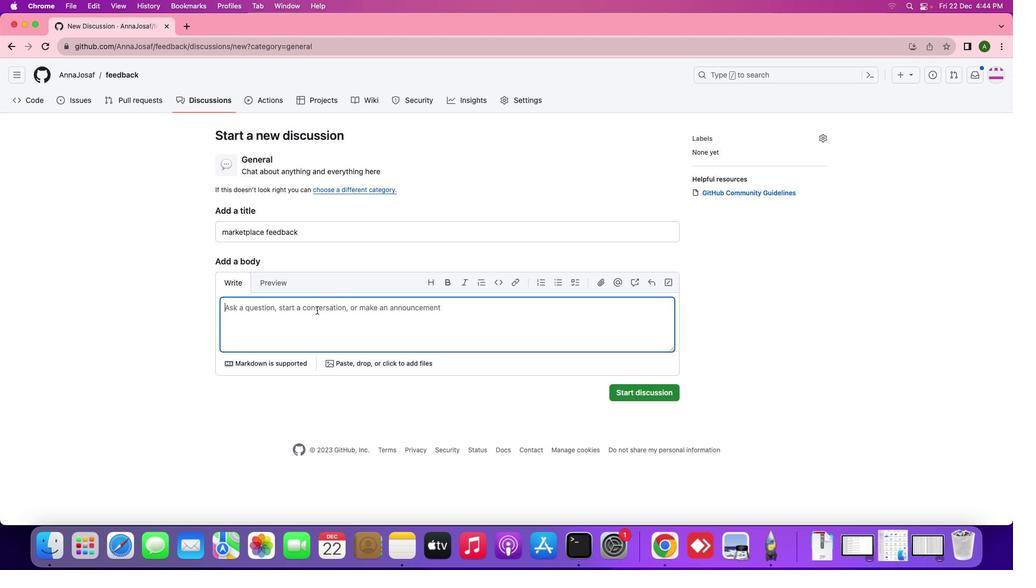 
Action: Key pressed Key.shift_r'M''a''r''k''e''t''p''l''a''c''e'Key.space'f''e''e''d''b''a''c''k'Key.space'f''o''r''m'Key.backspace'u''m'Key.space't''y''p''i''c''a''l''l''y'Key.space'r''e''f''e''r''s'Key.space't''o'Key.space'a''n'Key.space'o''n''l''i''n''e'Key.space'p''l''o''t'Key.backspaceKey.backspace'a''t''f''o''r''m'Key.space'o''r'Key.space's''p''a''c''e'Key.space'w''h''e''r''e'Key.space'u''s''e''r''s''m'Key.spaceKey.backspaceKey.backspace','Key.space'c''u''s''t''o''m''e''r''s'Key.space'd''e''v''e''l''o''p''e''r''e'Key.backspace's'Key.space'a''n''d'Key.space's'Key.backspace'o''t''h''e''r'Key.space'p''r''o'Key.backspaceKey.backspace'c'Key.backspaceKey.backspace'c''a''n''d'Key.backspaceKey.space'p''r''o''v''i''d''e'Key.space'f''e''e''d''b''a''k'Key.backspace'c''k'Key.space'a''n''d'Key.space's''h''a''r''e'Key.space'i''d''e''s''a'Key.backspaceKey.backspace'a''s'Key.space'.'
Screenshot: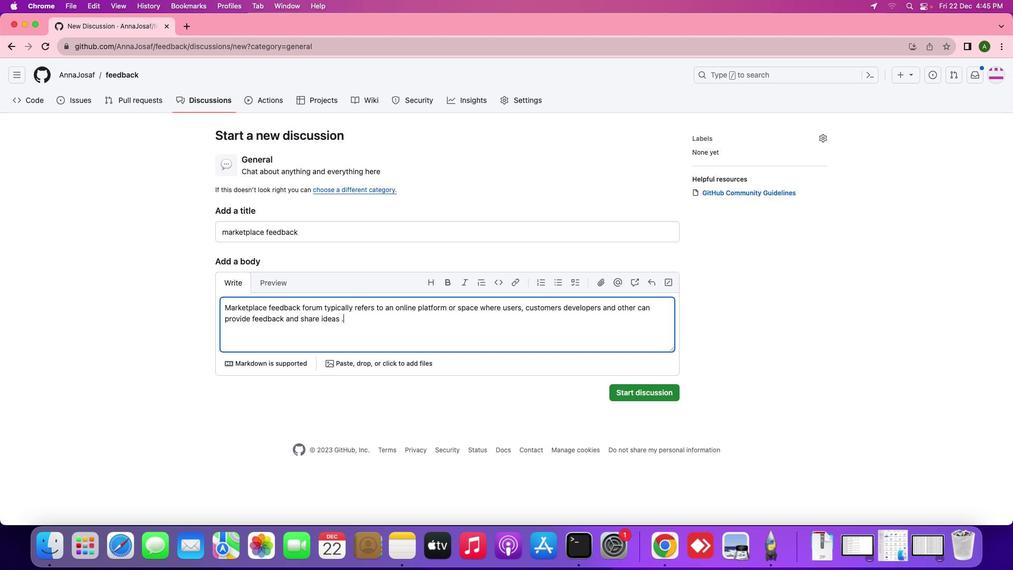 
Action: Mouse moved to (278, 280)
Screenshot: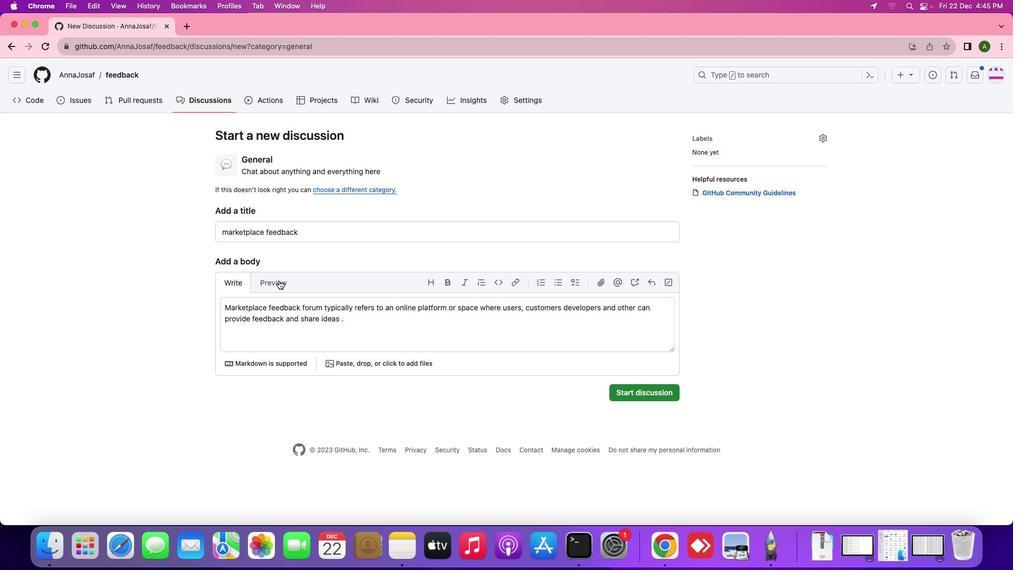 
Action: Mouse pressed left at (278, 280)
Screenshot: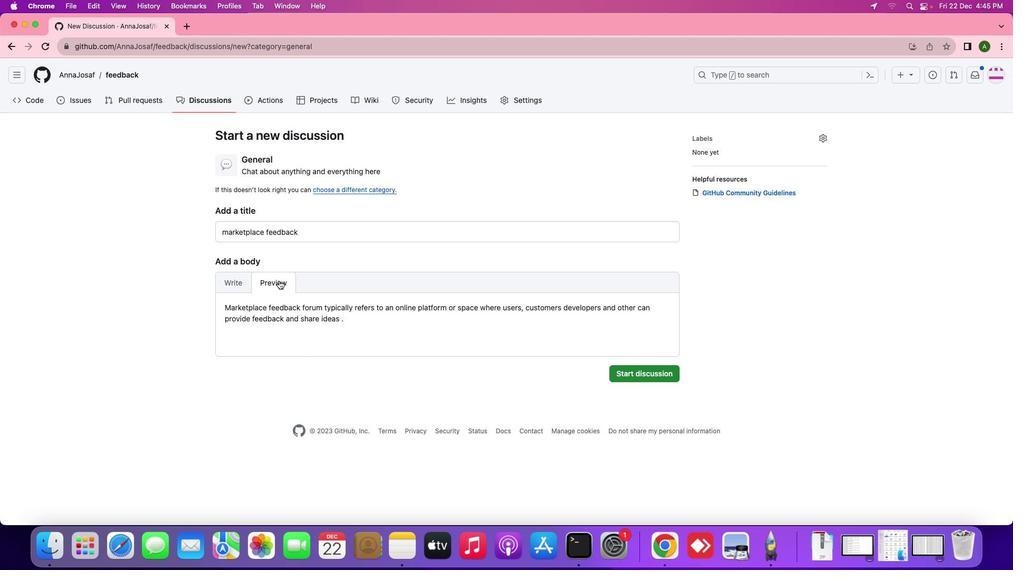 
Action: Mouse moved to (233, 278)
Screenshot: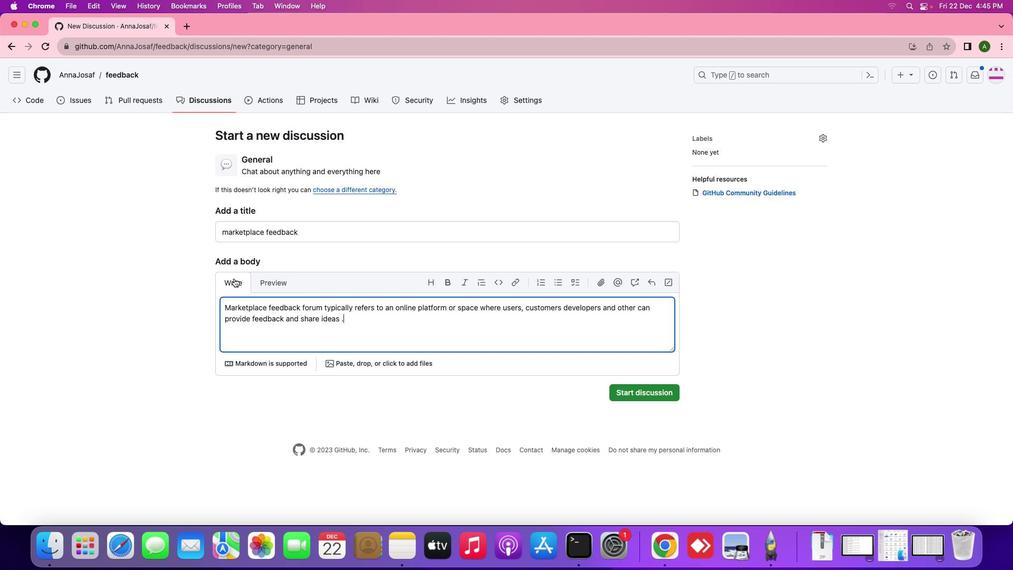 
Action: Mouse pressed left at (233, 278)
Screenshot: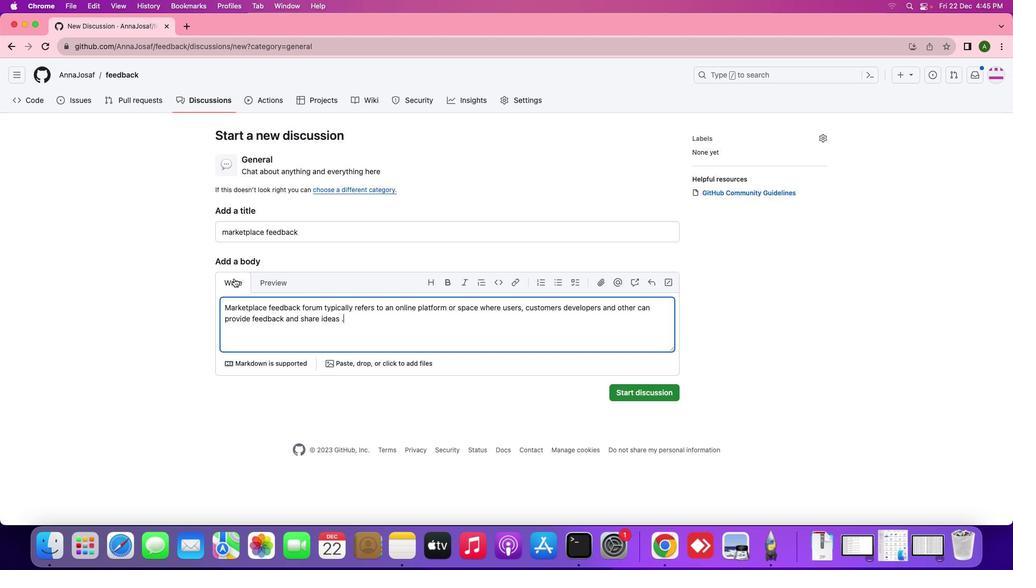 
Action: Mouse moved to (650, 391)
Screenshot: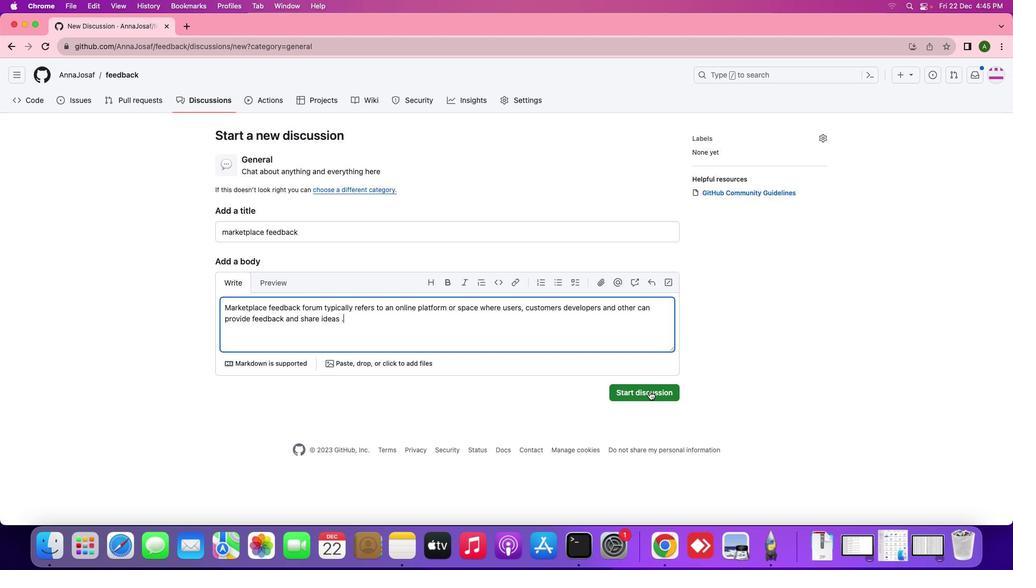 
Action: Mouse pressed left at (650, 391)
Screenshot: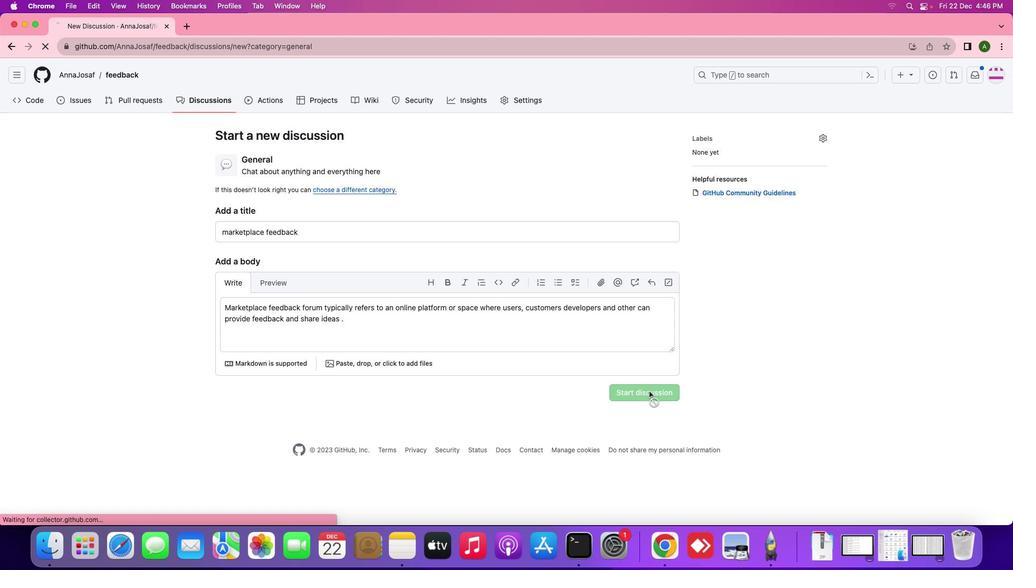 
Action: Mouse moved to (404, 398)
Screenshot: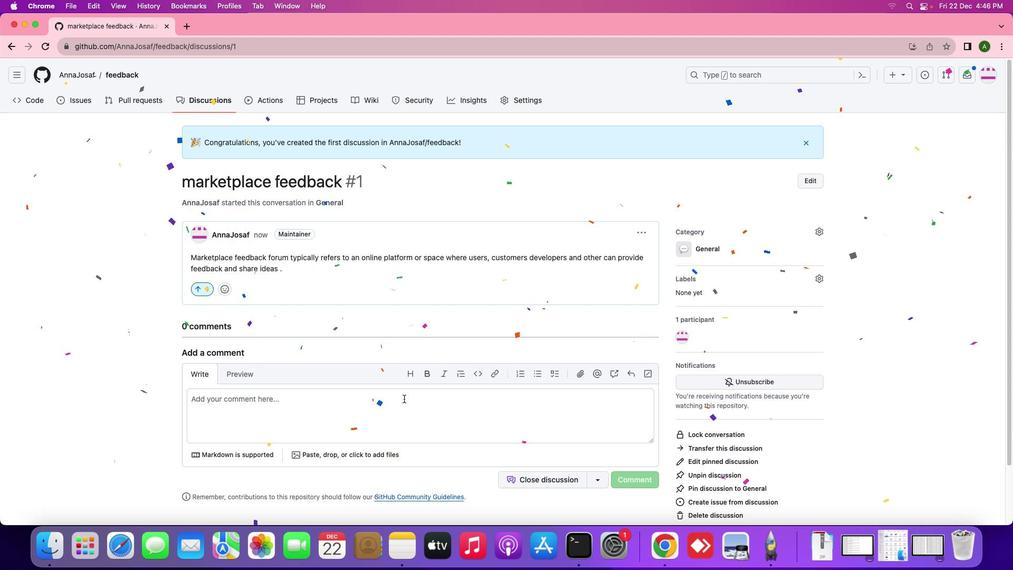
